 Task: Find connections with filter location Oliva with filter topic #Jobalertwith filter profile language Potuguese with filter current company Monginis Foods Pvt. Ltd. with filter school Late Shri. Vishnu Waman Thakur Charitable Trust VIVA Institute of Technology at Shirgoan Post Virar Tal Vasai Dist Thane with filter industry Wholesale with filter service category Business Law with filter keywords title Managing Partner
Action: Mouse moved to (513, 60)
Screenshot: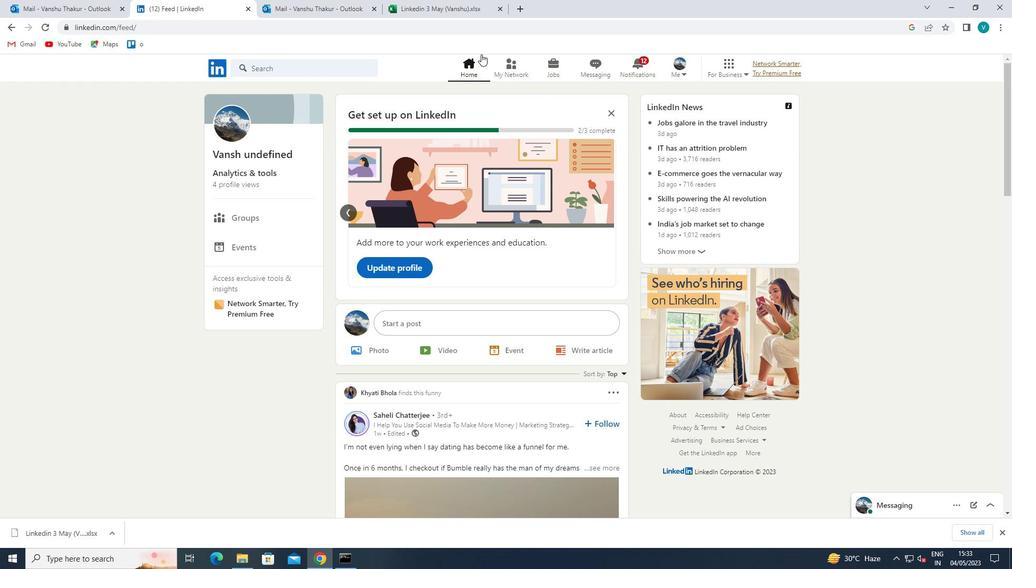 
Action: Mouse pressed left at (513, 60)
Screenshot: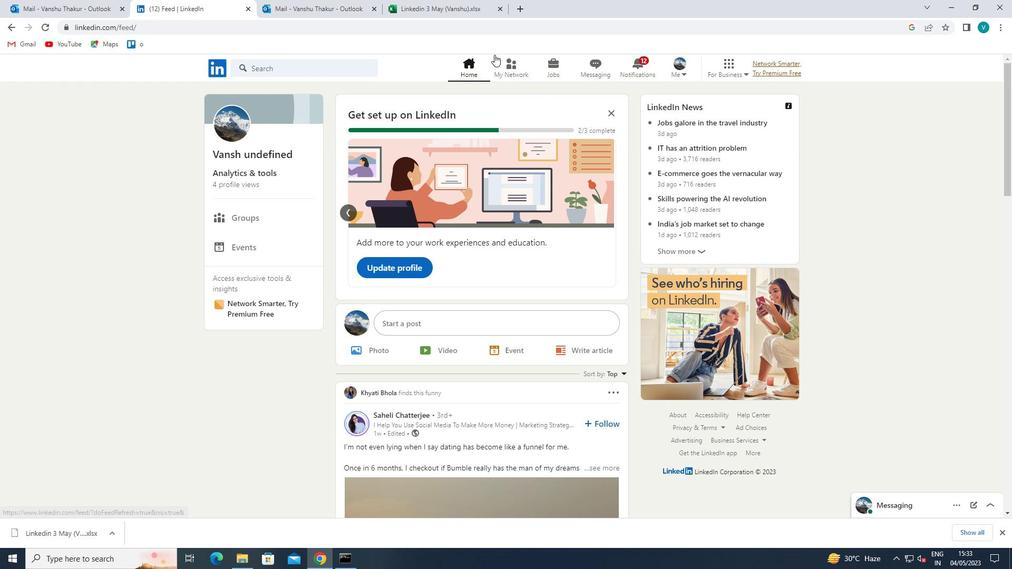 
Action: Mouse moved to (286, 124)
Screenshot: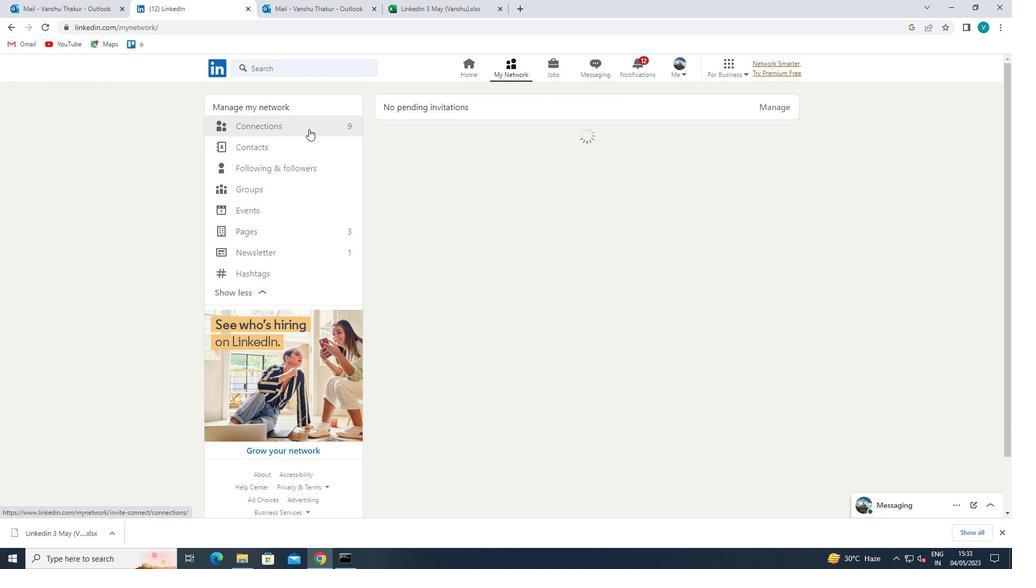 
Action: Mouse pressed left at (286, 124)
Screenshot: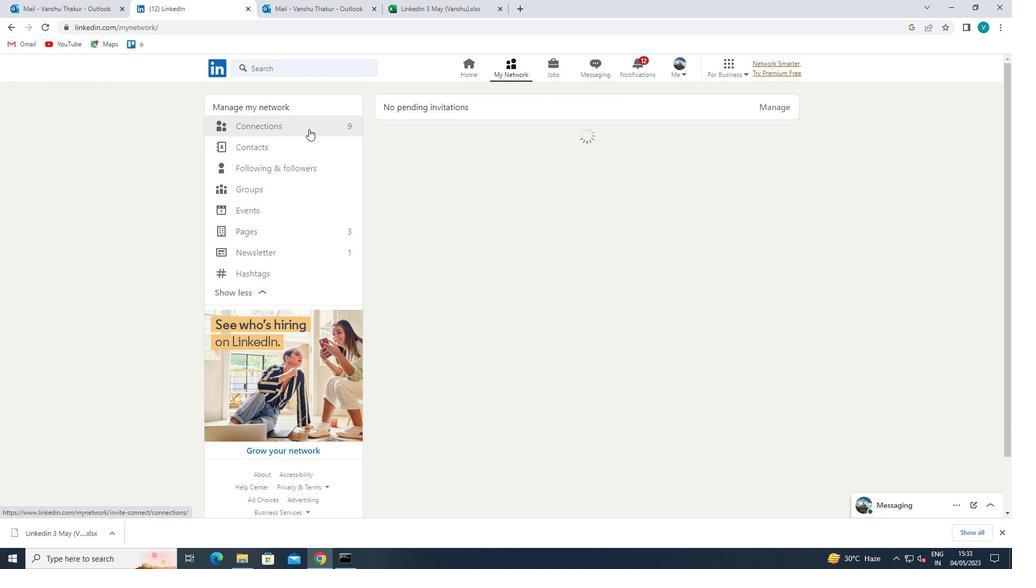 
Action: Mouse moved to (577, 132)
Screenshot: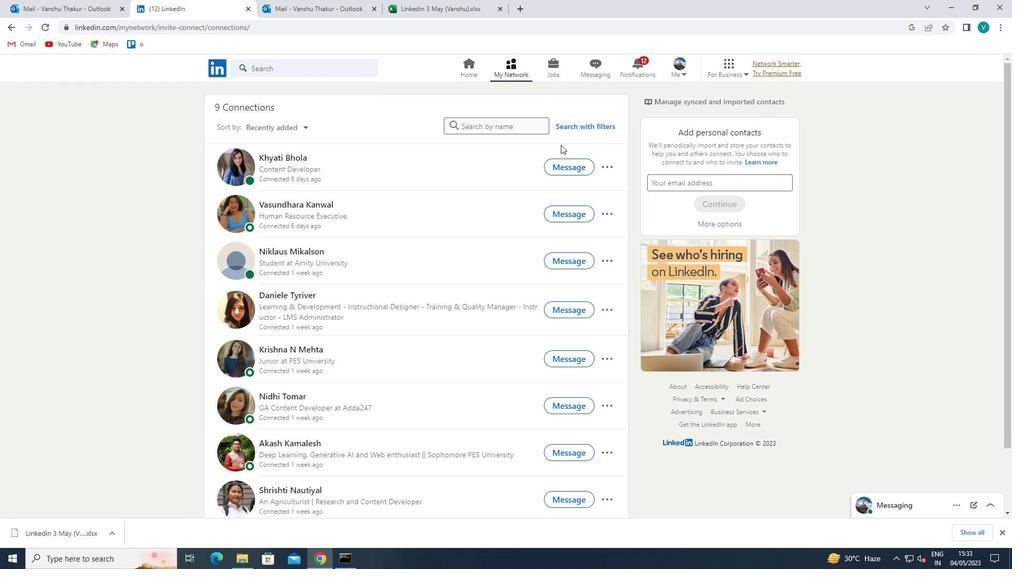 
Action: Mouse pressed left at (577, 132)
Screenshot: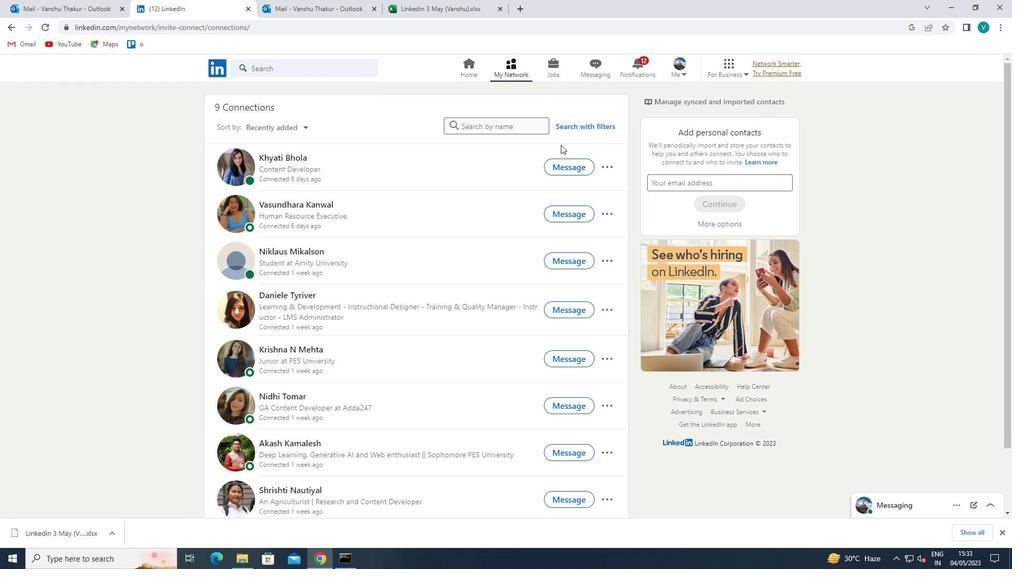 
Action: Mouse moved to (580, 127)
Screenshot: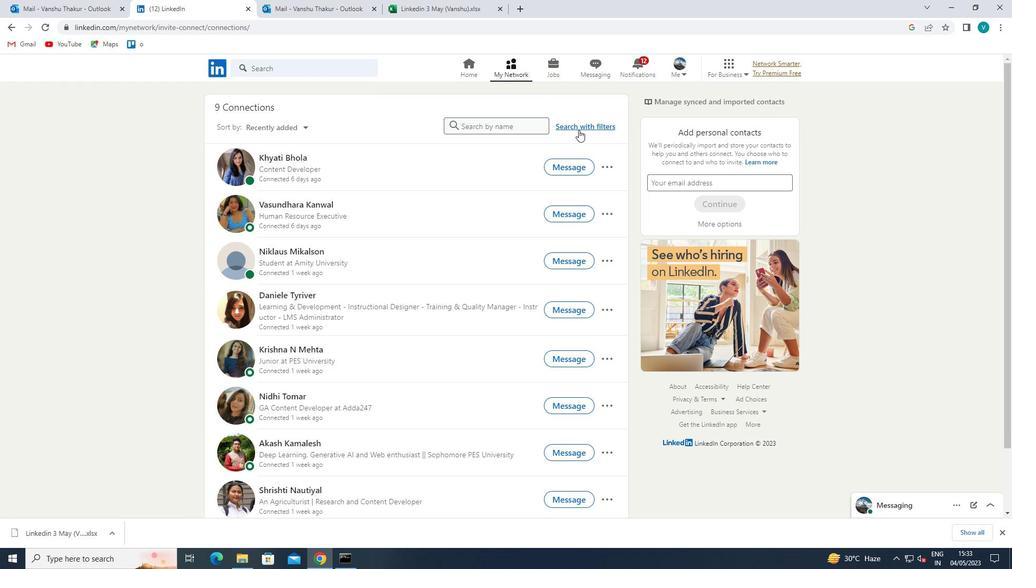 
Action: Mouse pressed left at (580, 127)
Screenshot: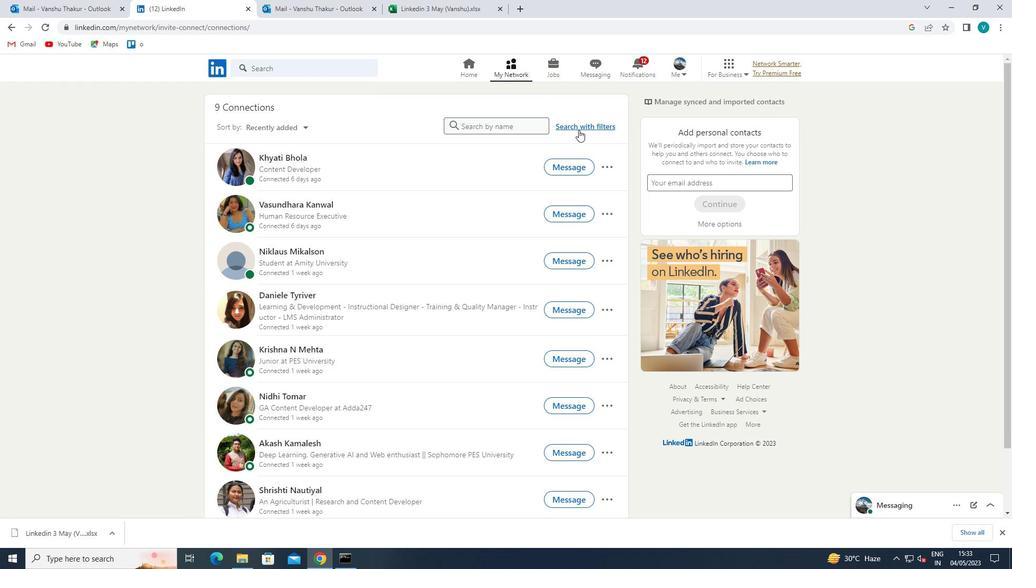 
Action: Mouse moved to (508, 102)
Screenshot: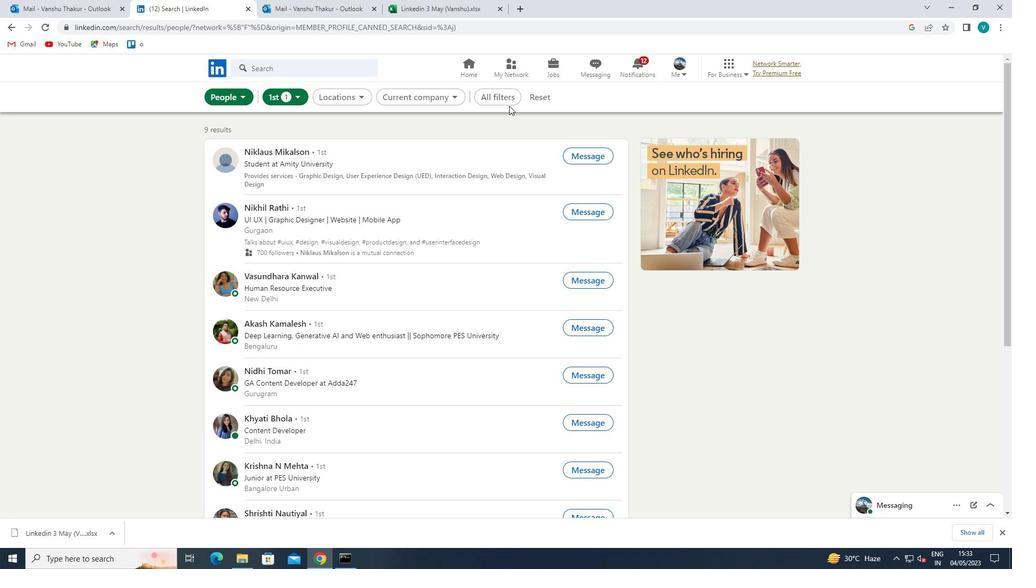 
Action: Mouse pressed left at (508, 102)
Screenshot: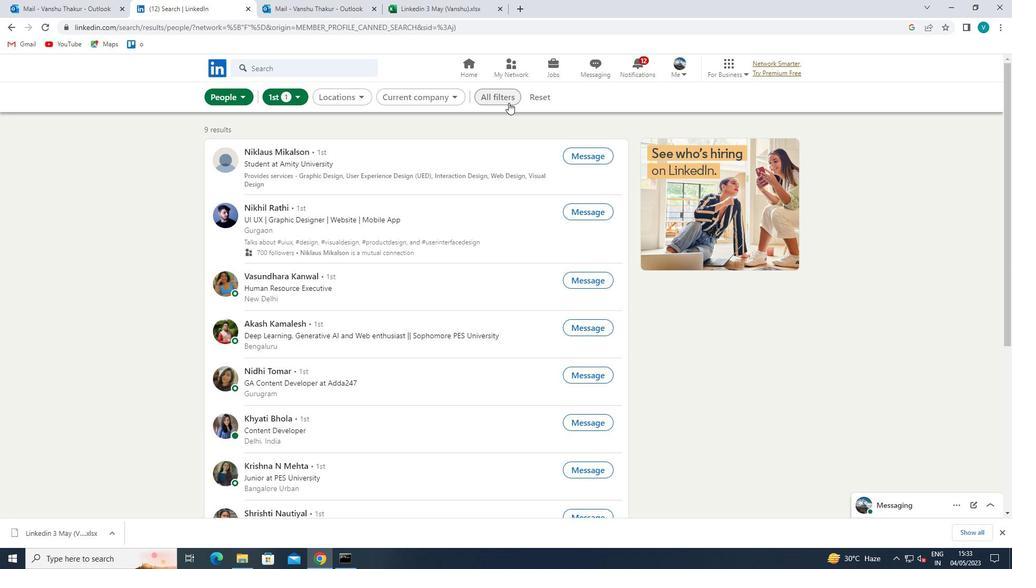 
Action: Mouse moved to (866, 231)
Screenshot: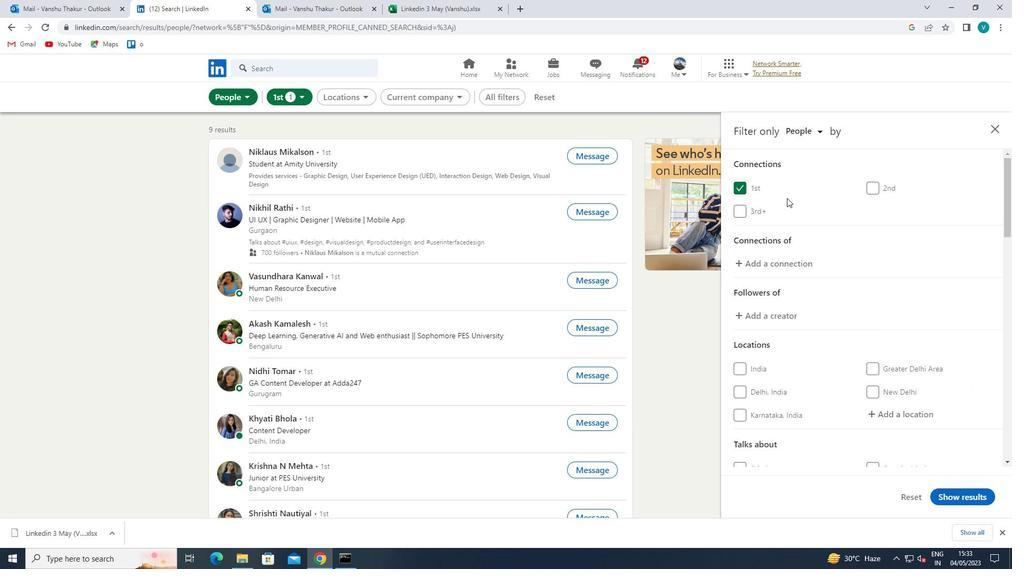 
Action: Mouse scrolled (866, 230) with delta (0, 0)
Screenshot: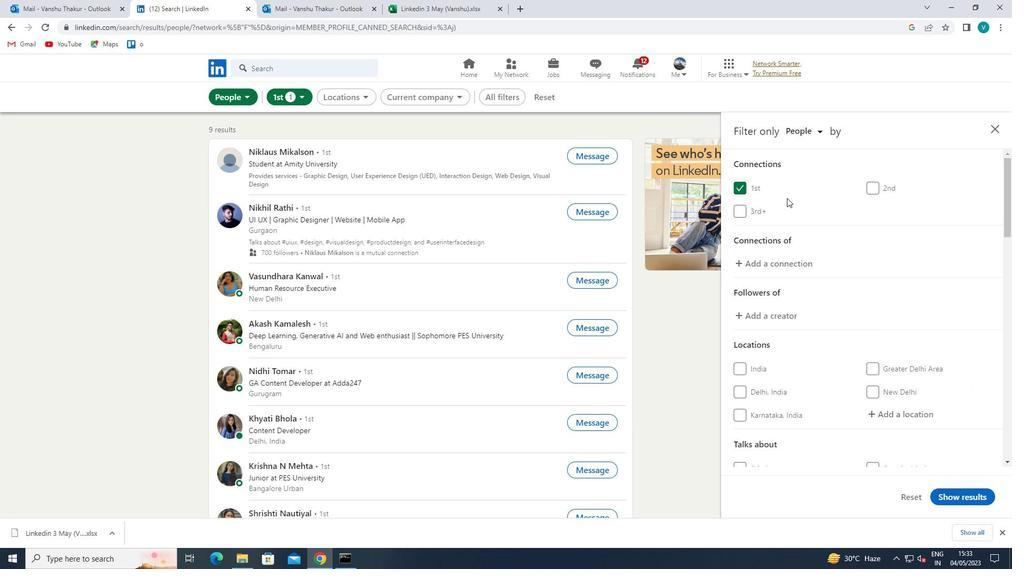 
Action: Mouse moved to (866, 232)
Screenshot: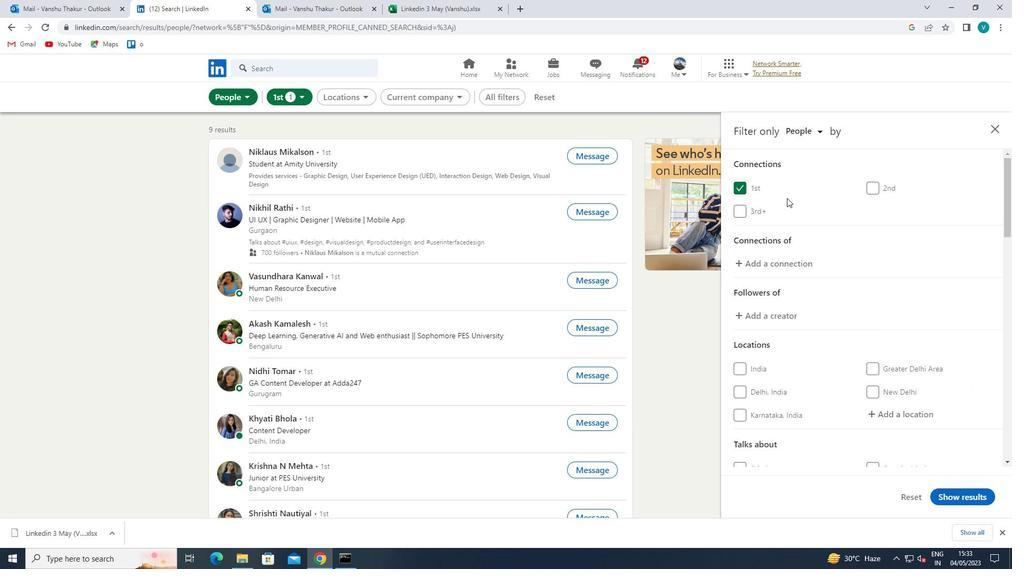 
Action: Mouse scrolled (866, 231) with delta (0, 0)
Screenshot: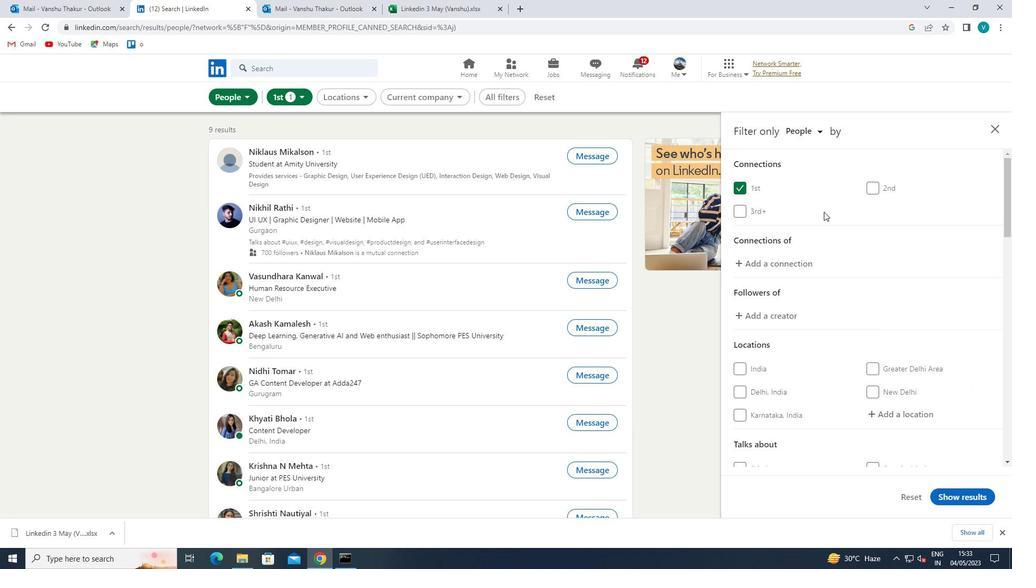 
Action: Mouse moved to (912, 302)
Screenshot: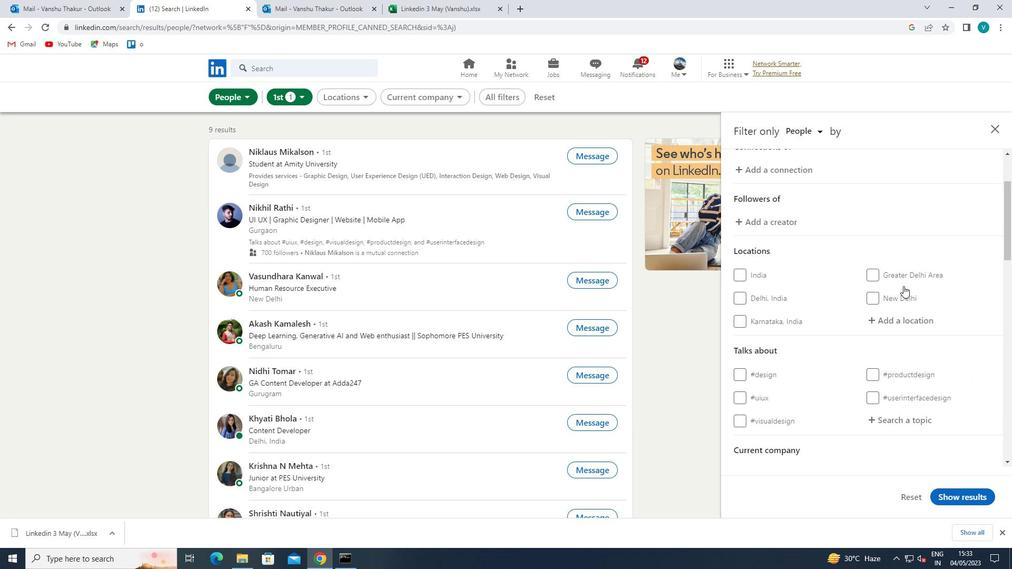 
Action: Mouse pressed left at (912, 302)
Screenshot: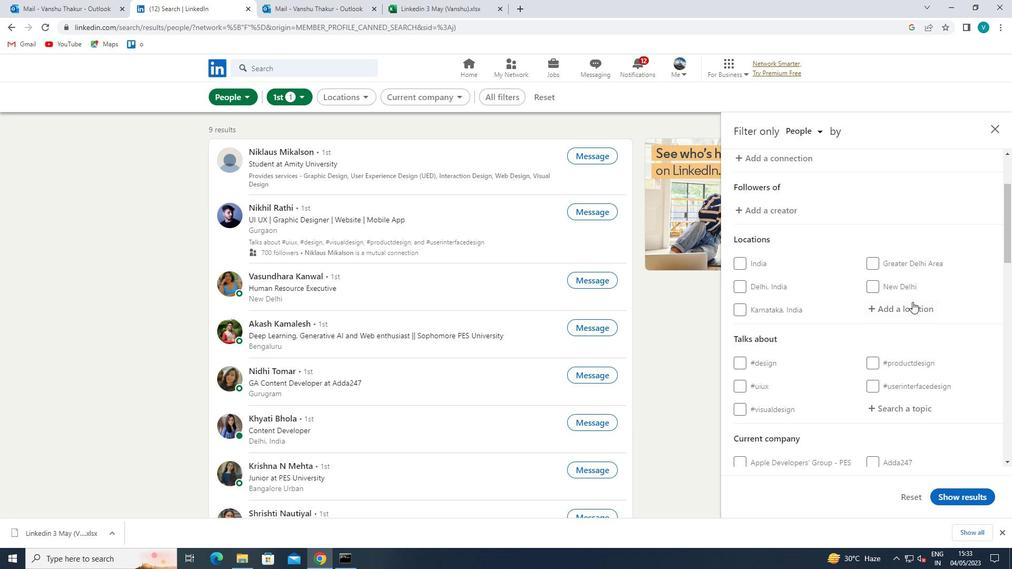 
Action: Mouse moved to (805, 295)
Screenshot: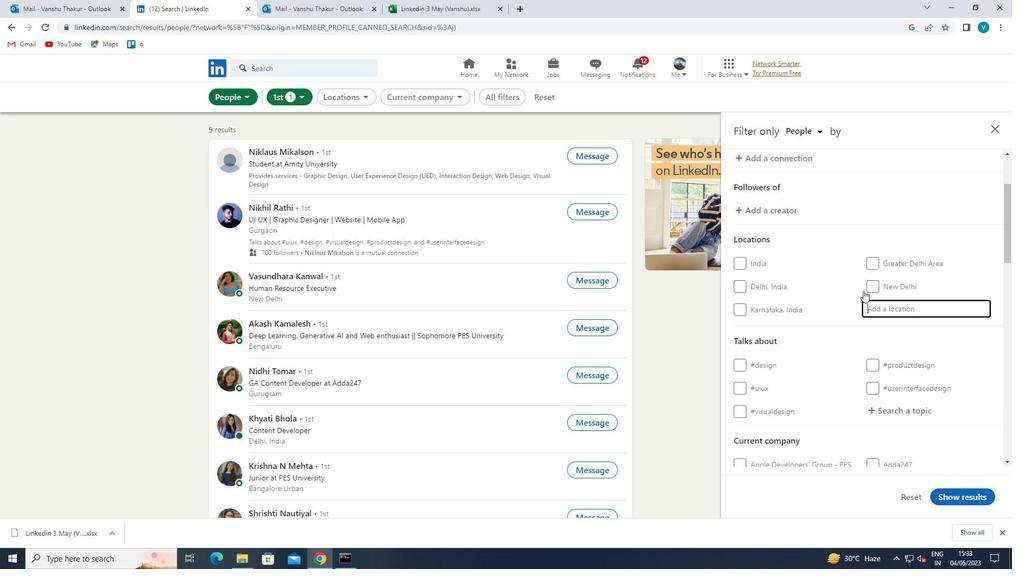 
Action: Key pressed <Key.shift>OLIVA
Screenshot: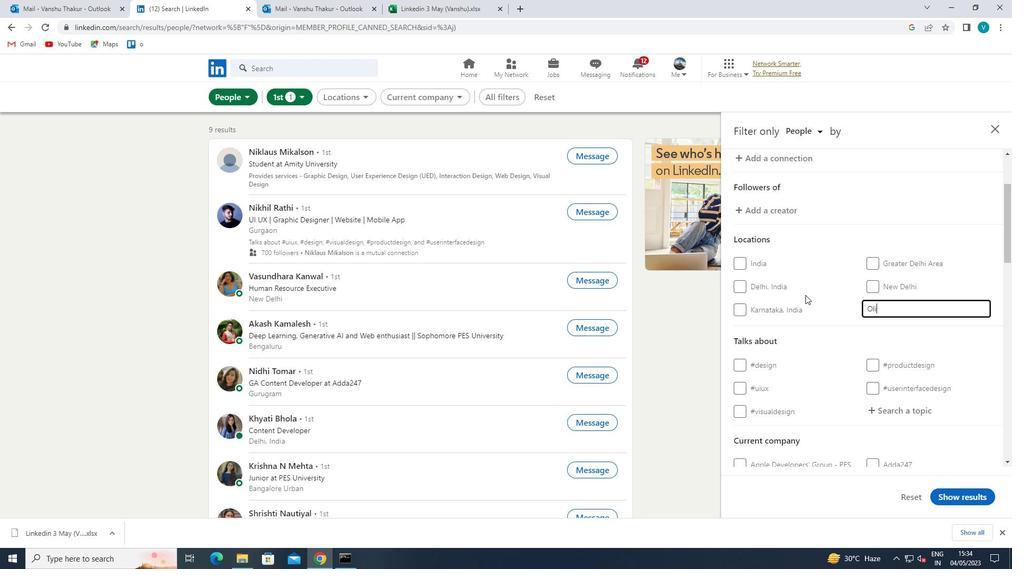 
Action: Mouse moved to (805, 329)
Screenshot: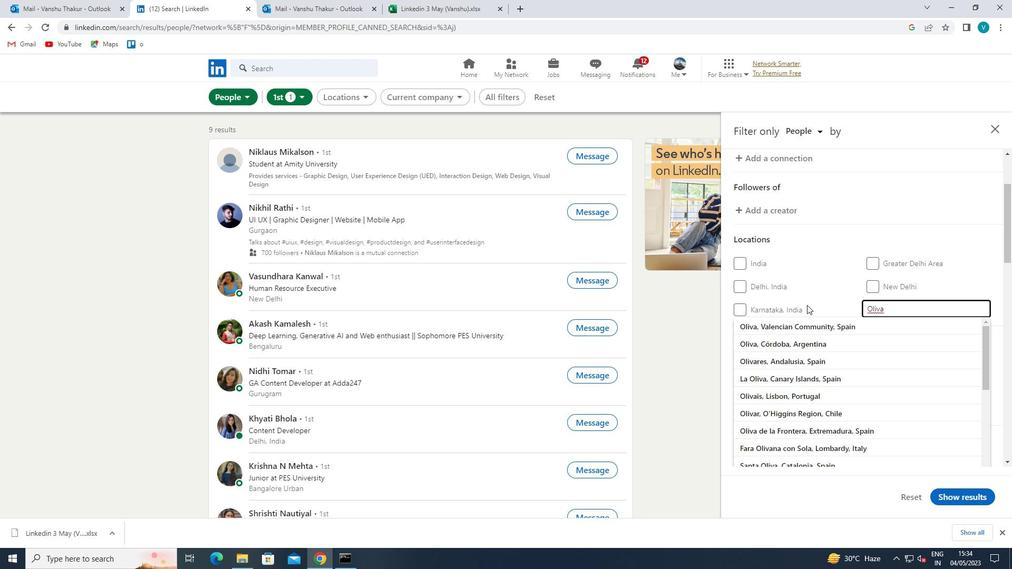 
Action: Mouse pressed left at (805, 329)
Screenshot: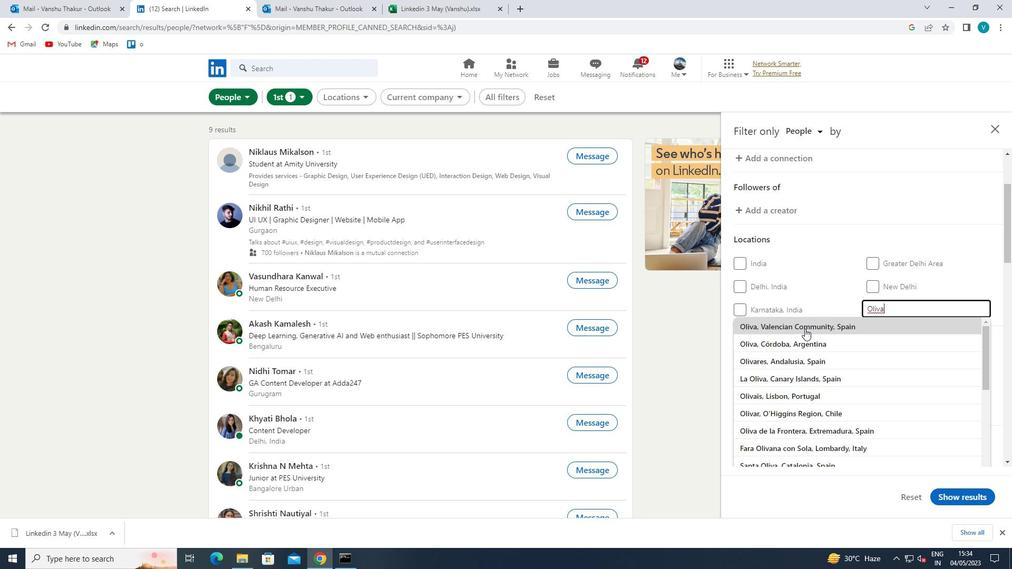 
Action: Mouse moved to (805, 332)
Screenshot: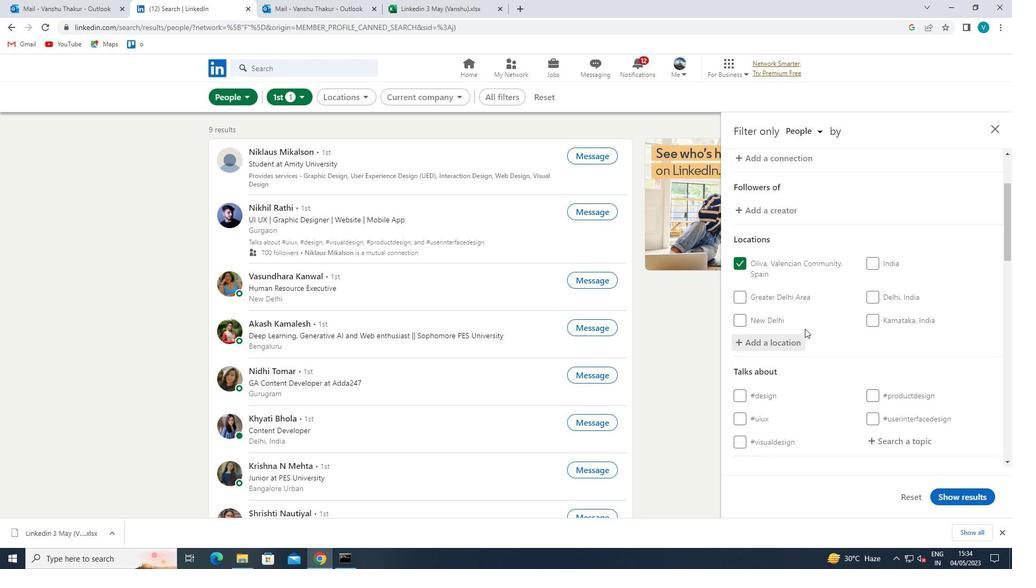 
Action: Mouse scrolled (805, 331) with delta (0, 0)
Screenshot: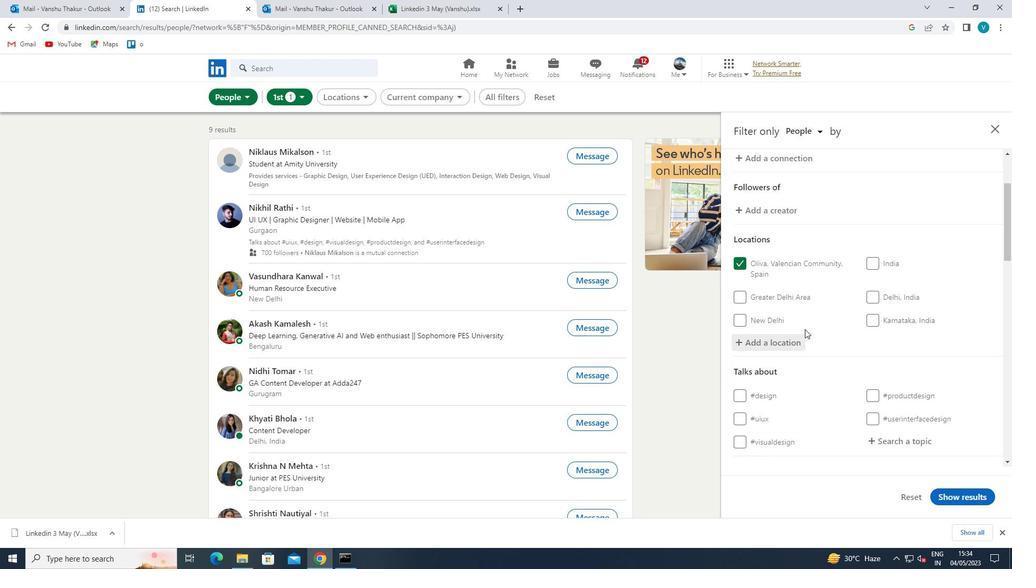 
Action: Mouse moved to (806, 332)
Screenshot: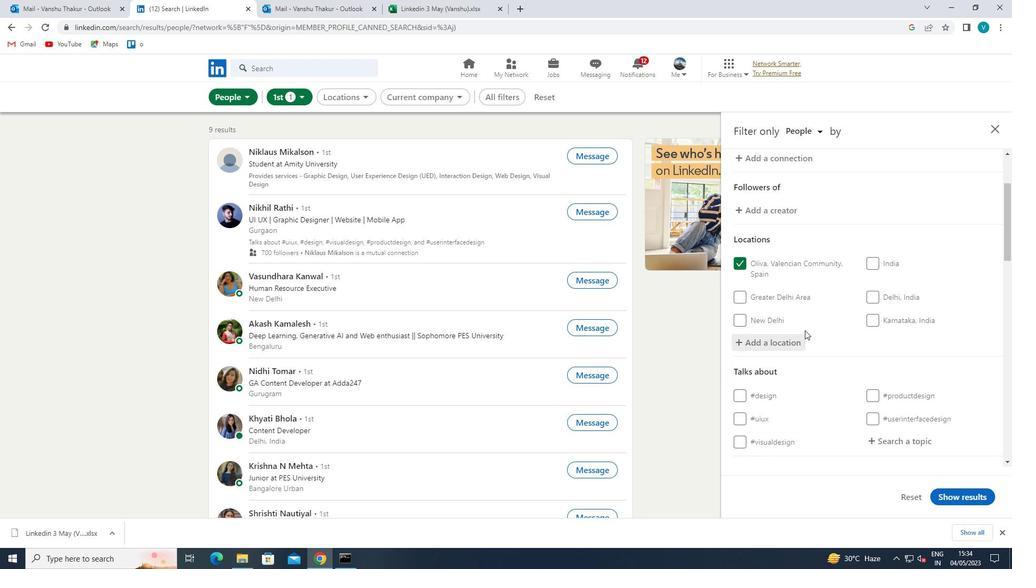 
Action: Mouse scrolled (806, 332) with delta (0, 0)
Screenshot: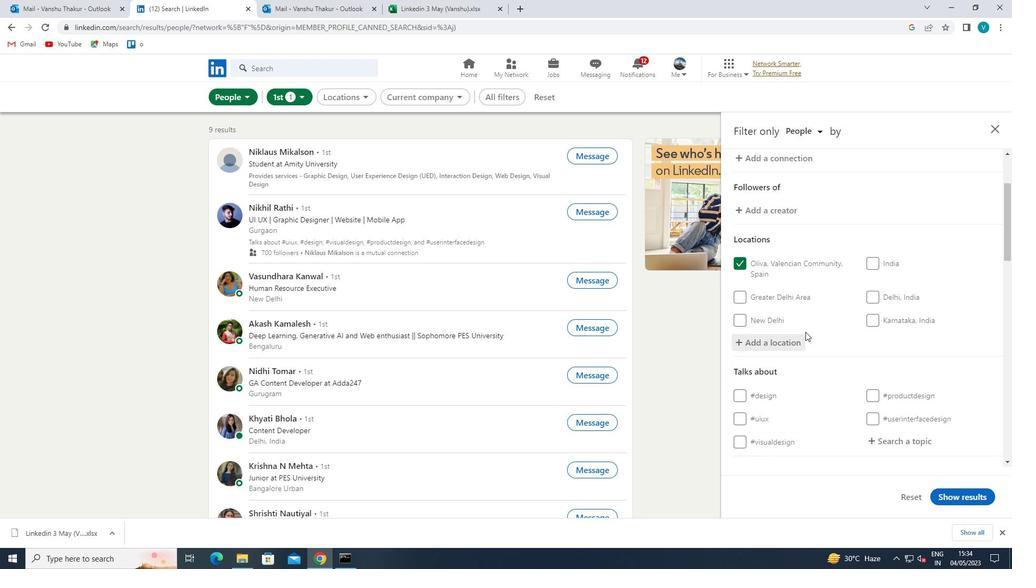 
Action: Mouse moved to (872, 335)
Screenshot: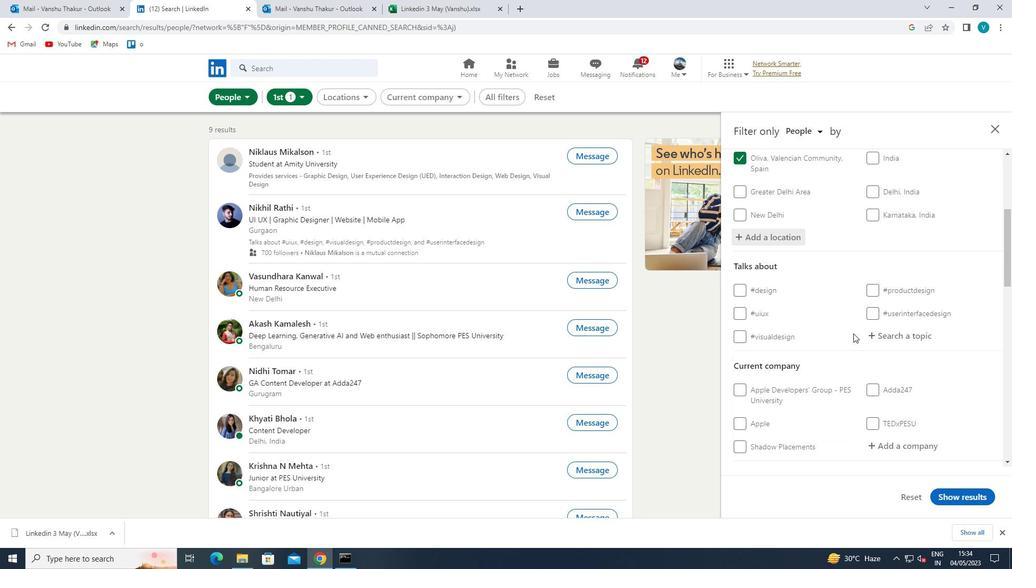 
Action: Mouse pressed left at (872, 335)
Screenshot: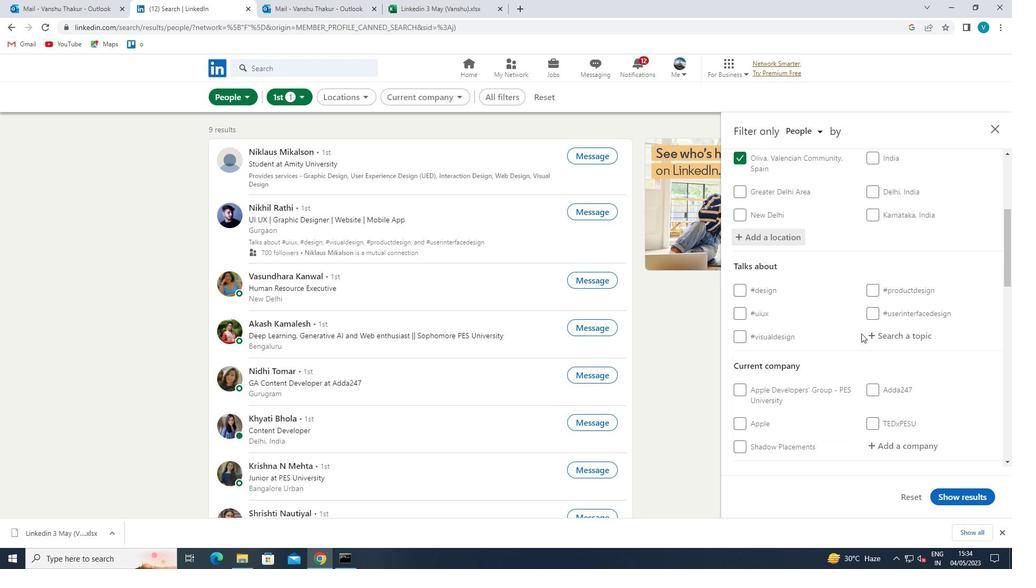 
Action: Mouse moved to (862, 342)
Screenshot: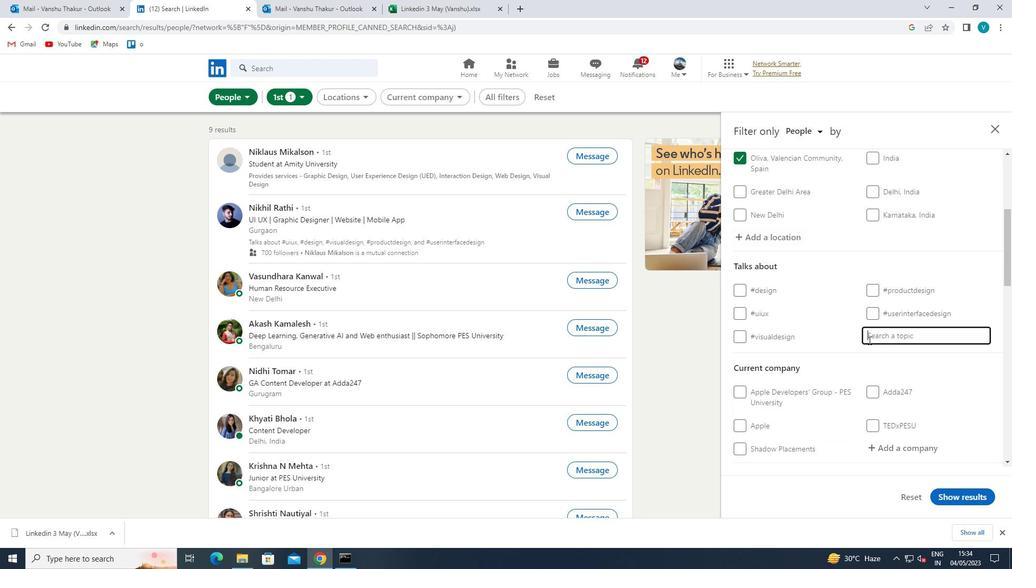 
Action: Key pressed JOBALERT
Screenshot: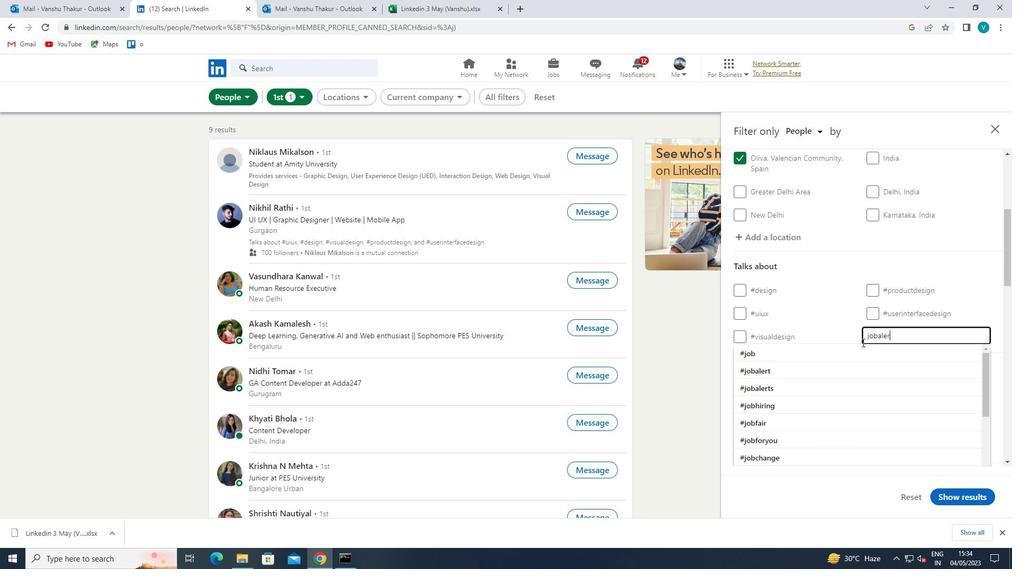 
Action: Mouse moved to (861, 343)
Screenshot: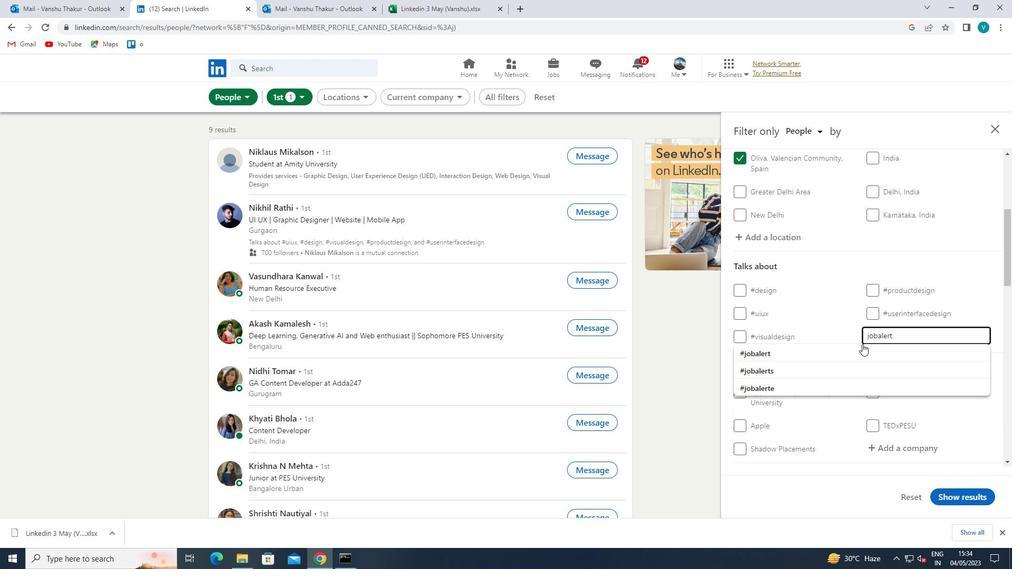 
Action: Mouse pressed left at (861, 343)
Screenshot: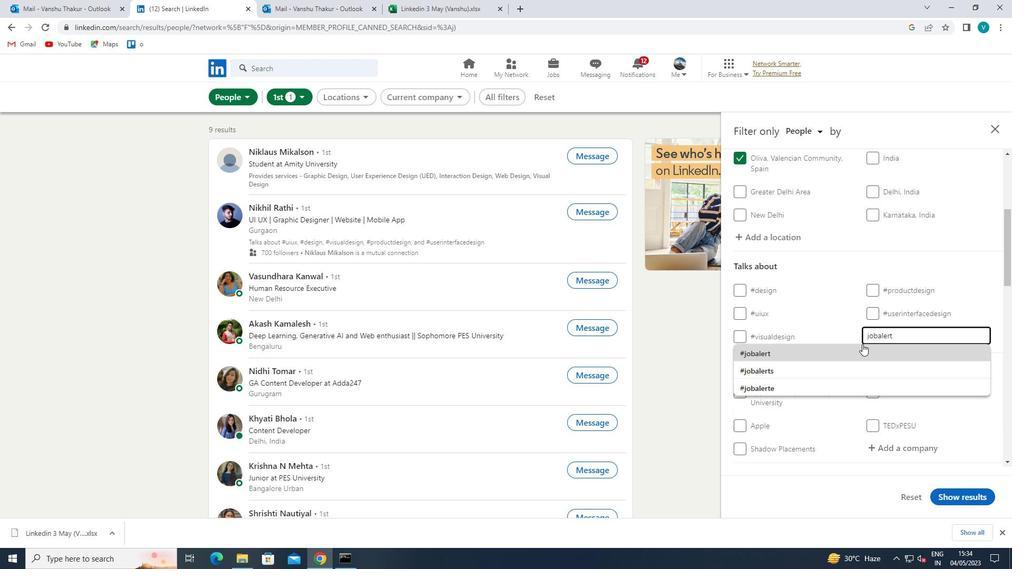 
Action: Mouse moved to (857, 344)
Screenshot: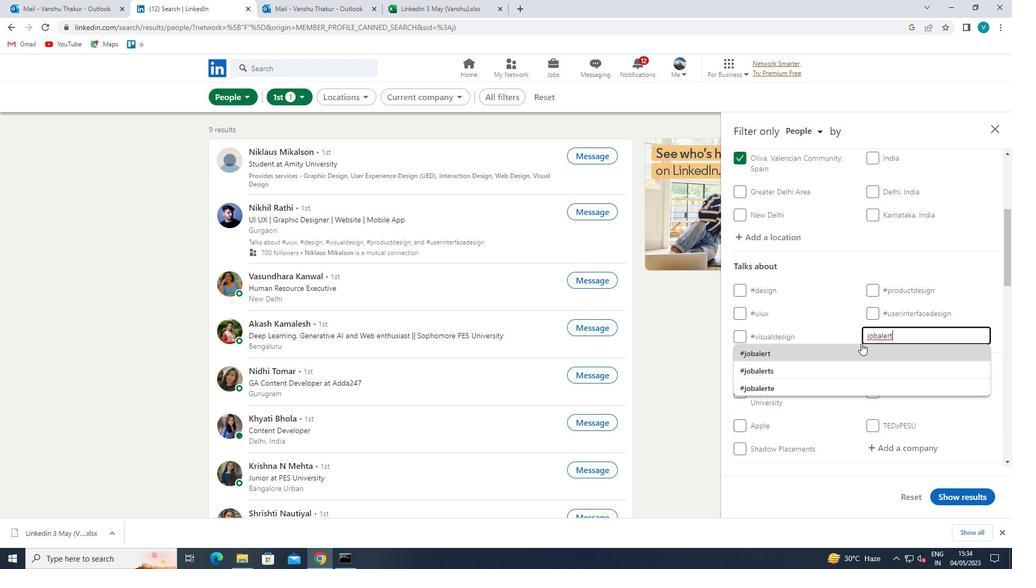 
Action: Mouse scrolled (857, 344) with delta (0, 0)
Screenshot: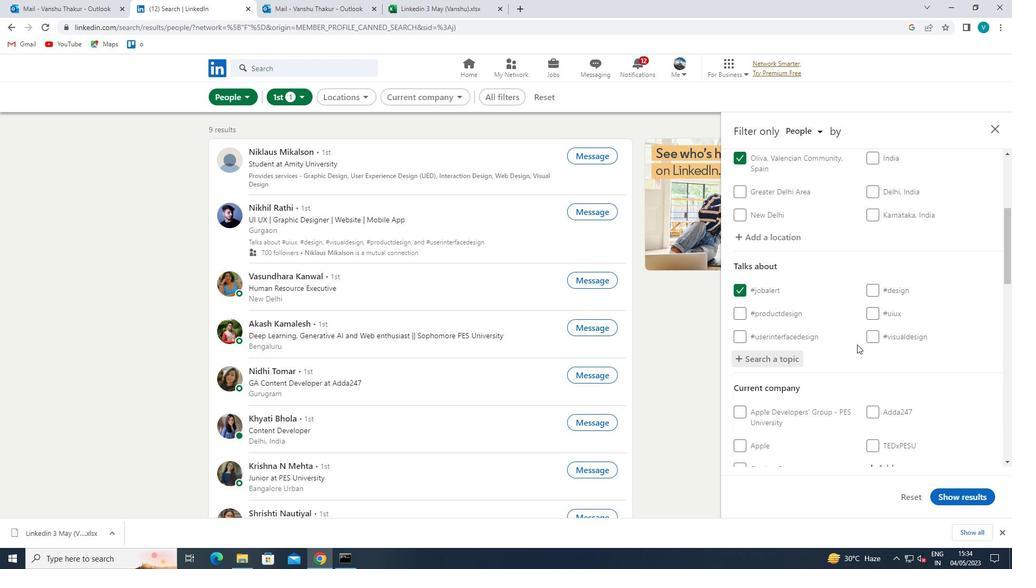 
Action: Mouse scrolled (857, 344) with delta (0, 0)
Screenshot: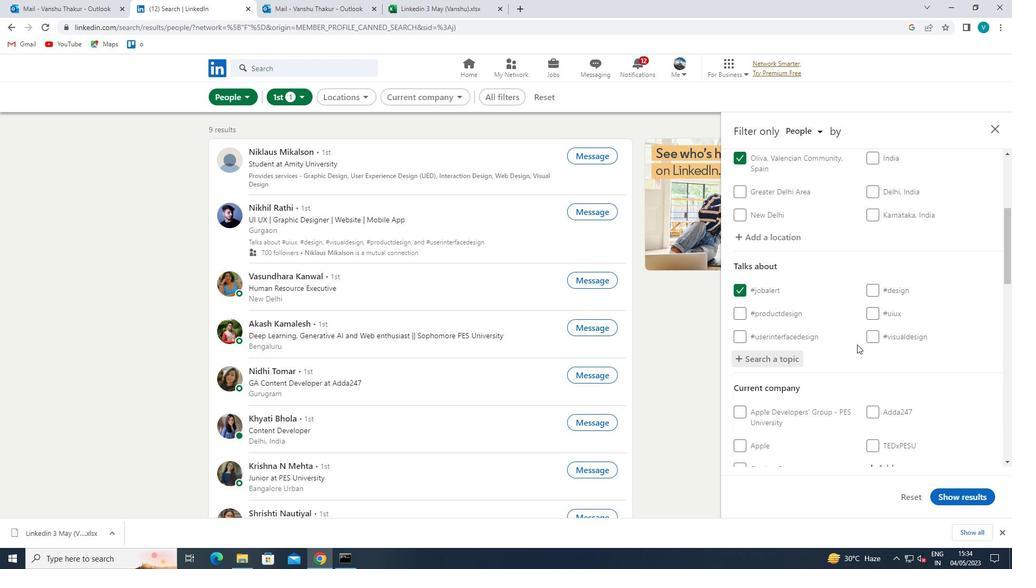 
Action: Mouse moved to (895, 358)
Screenshot: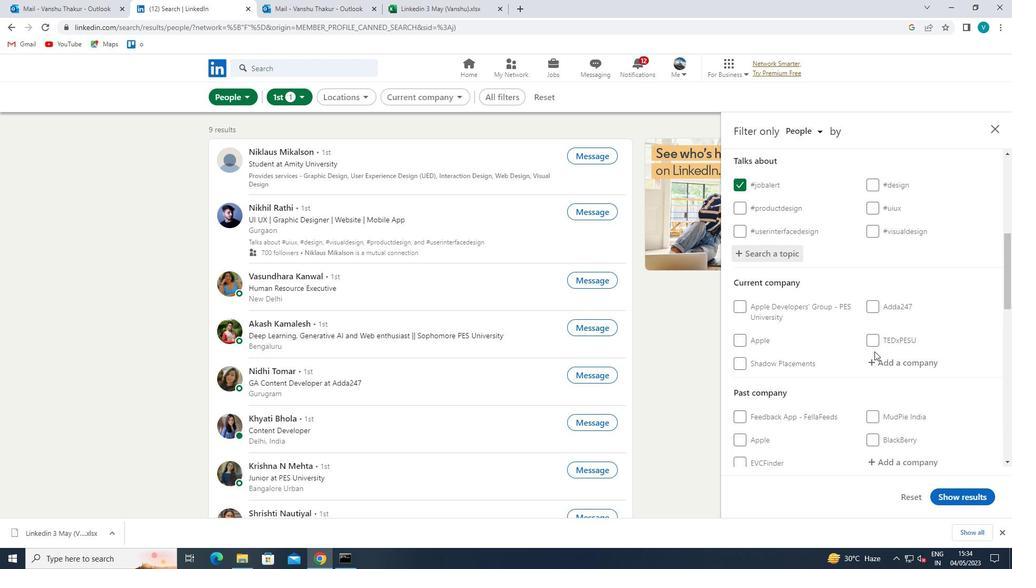 
Action: Mouse pressed left at (895, 358)
Screenshot: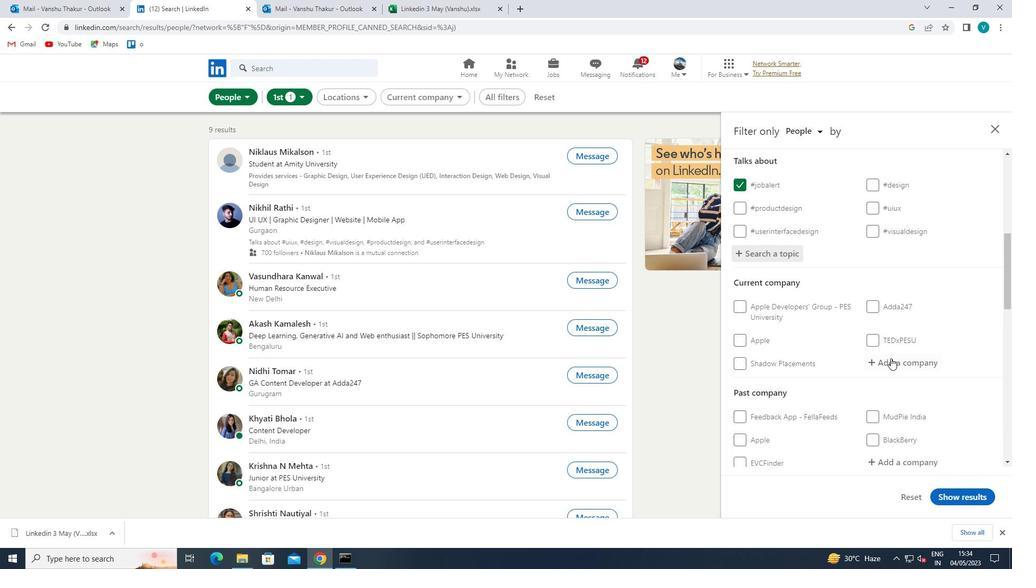 
Action: Key pressed <Key.shift>MONGINIS
Screenshot: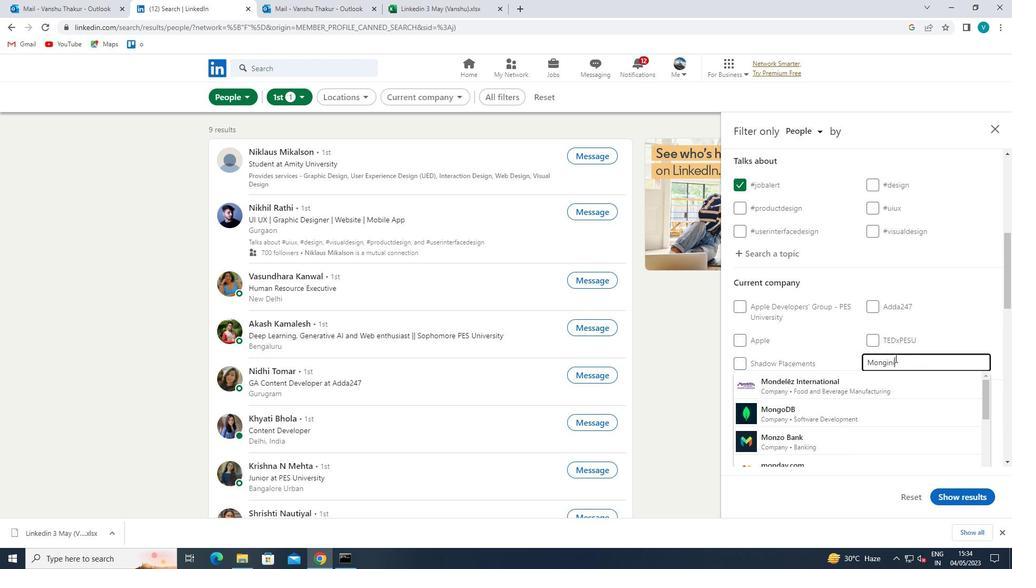 
Action: Mouse moved to (887, 381)
Screenshot: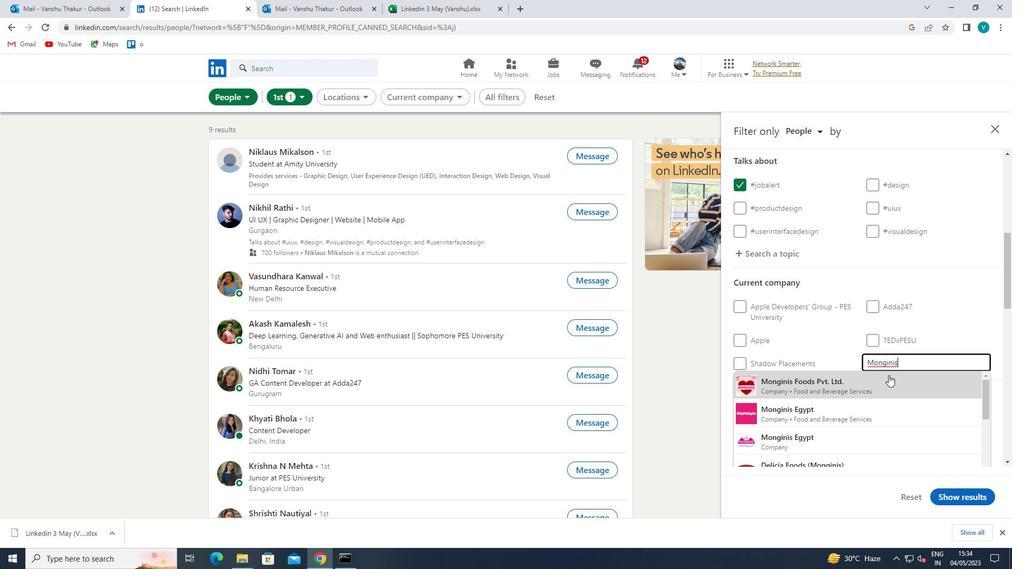 
Action: Mouse pressed left at (887, 381)
Screenshot: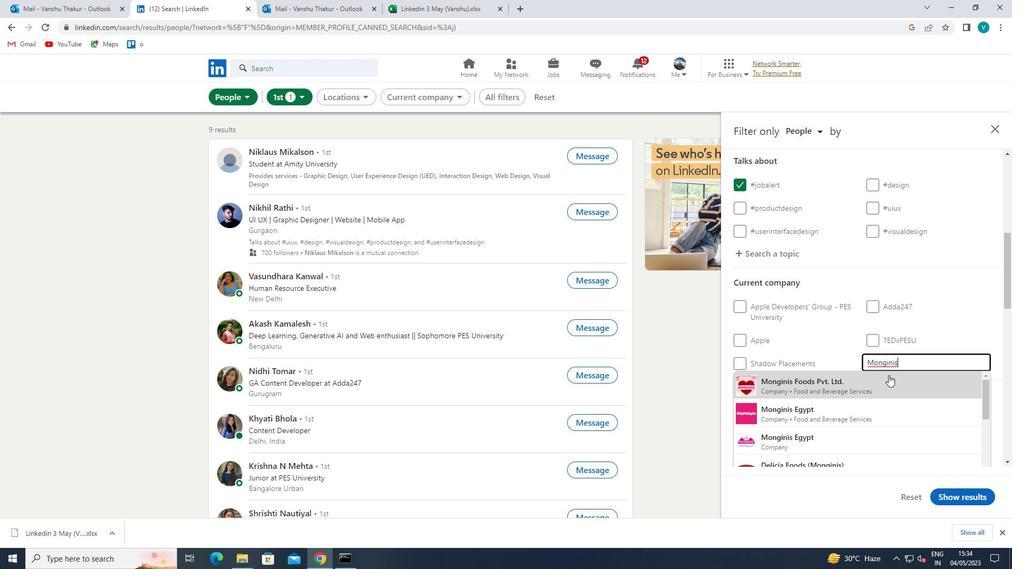 
Action: Mouse moved to (886, 383)
Screenshot: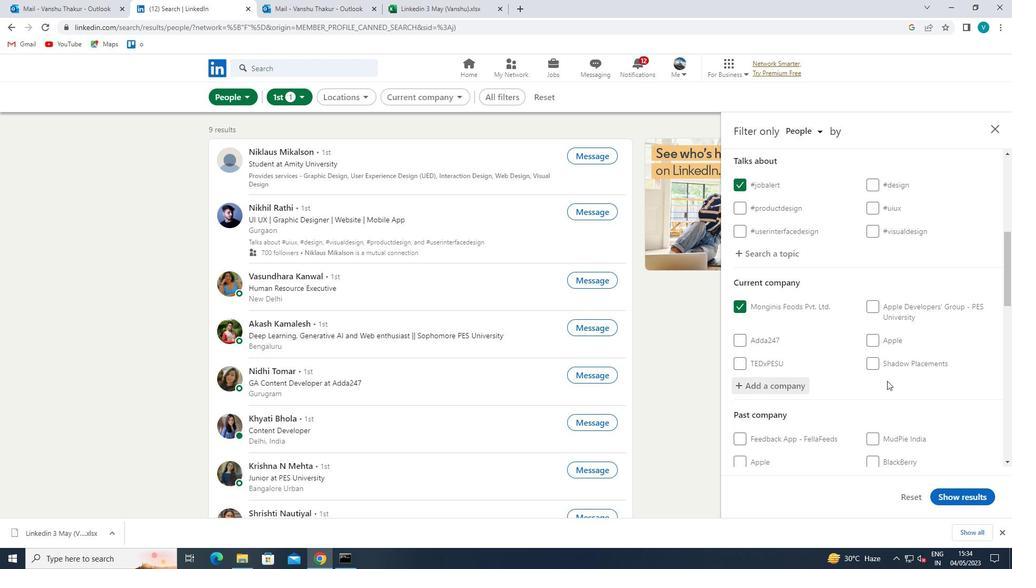 
Action: Mouse scrolled (886, 382) with delta (0, 0)
Screenshot: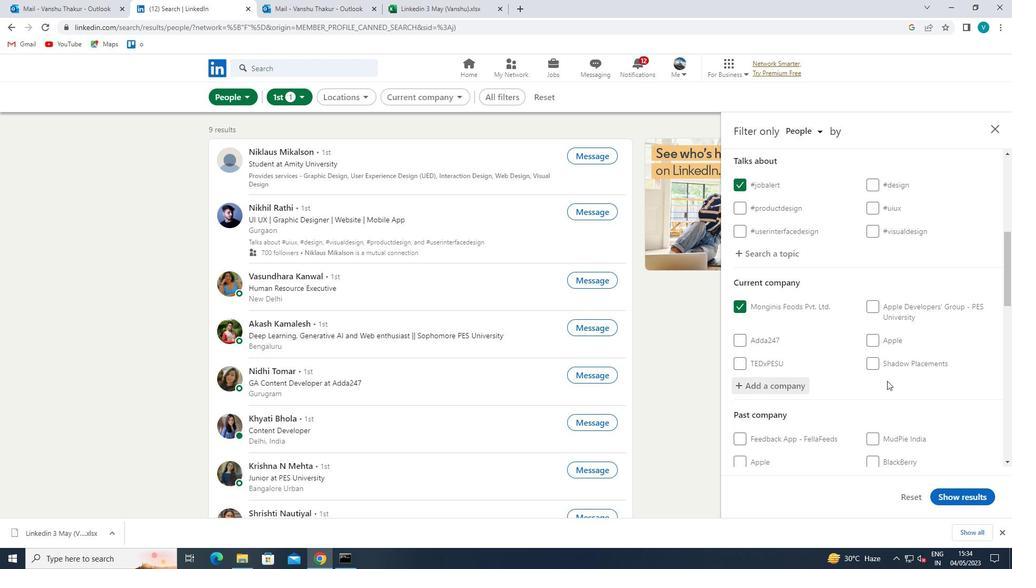 
Action: Mouse moved to (885, 384)
Screenshot: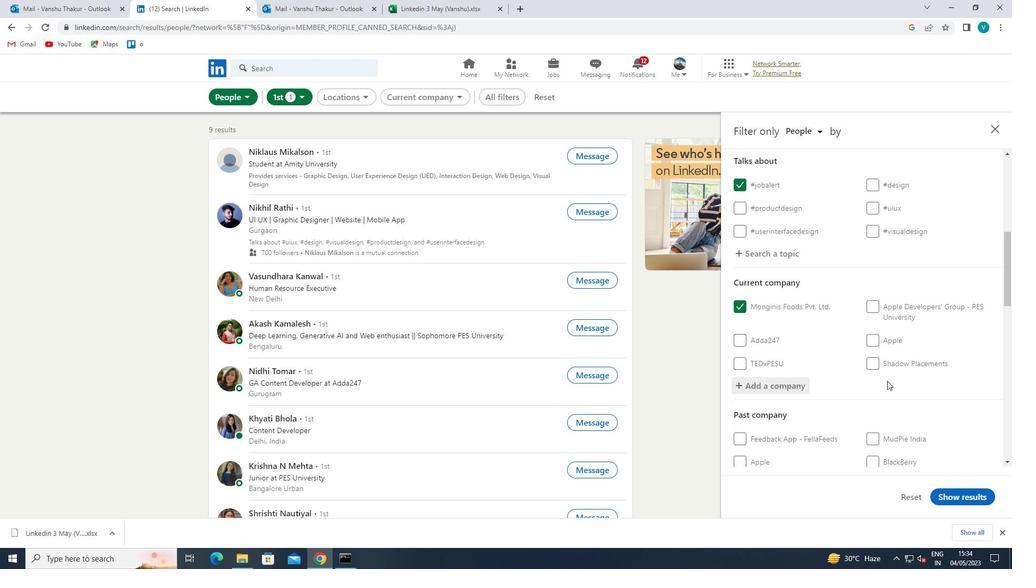 
Action: Mouse scrolled (885, 384) with delta (0, 0)
Screenshot: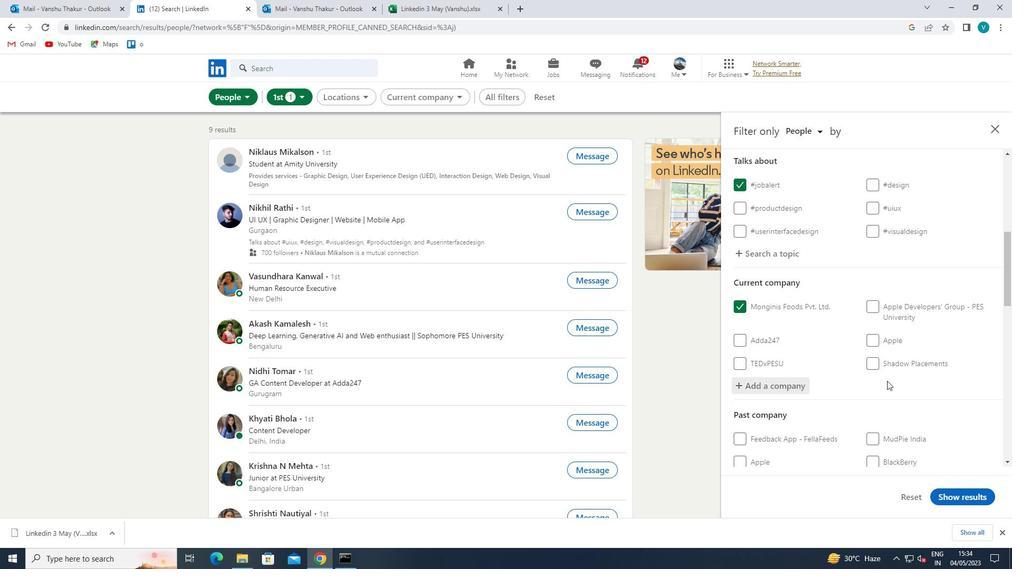 
Action: Mouse moved to (884, 386)
Screenshot: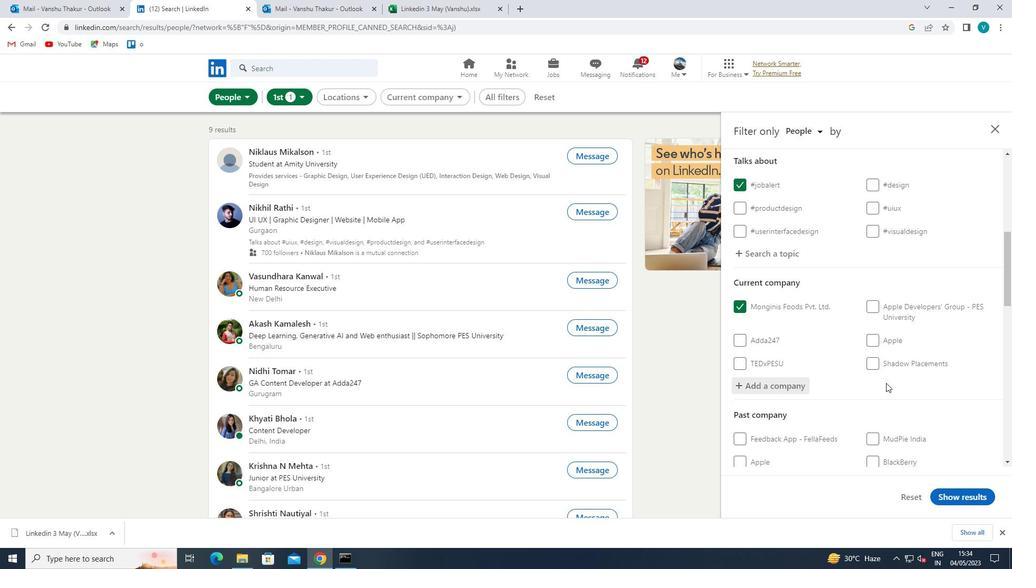 
Action: Mouse scrolled (884, 386) with delta (0, 0)
Screenshot: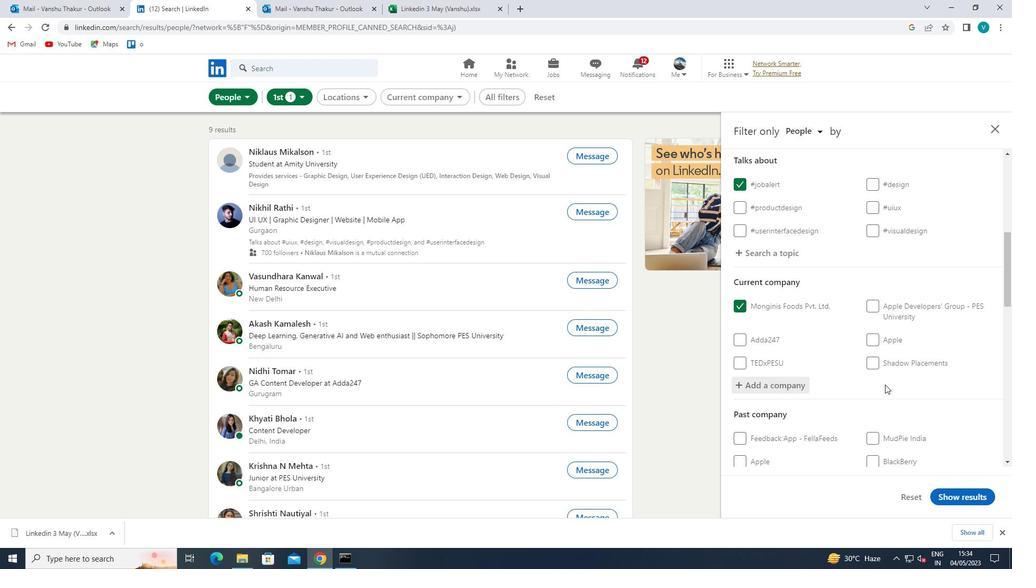 
Action: Mouse moved to (883, 387)
Screenshot: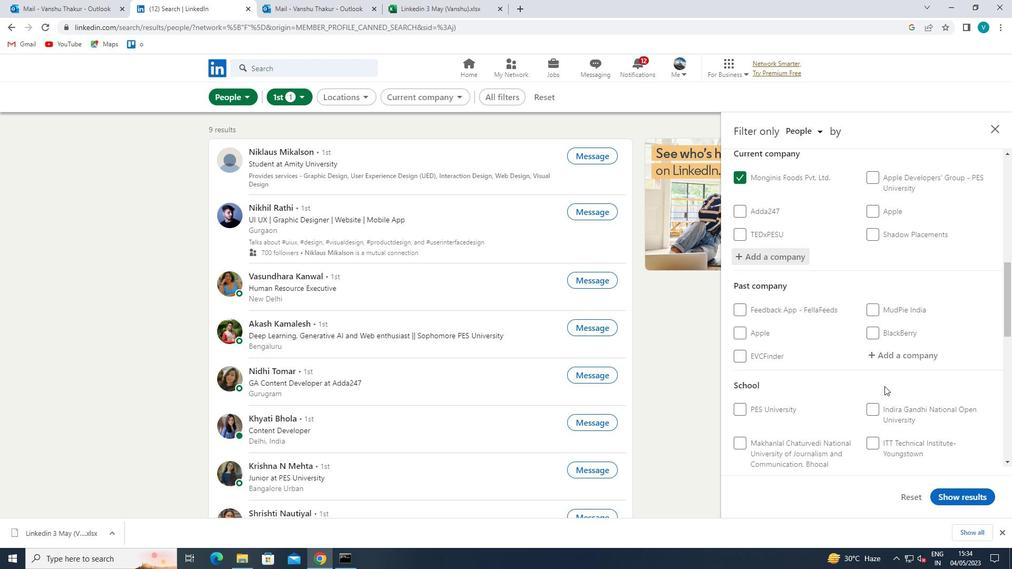 
Action: Mouse scrolled (883, 387) with delta (0, 0)
Screenshot: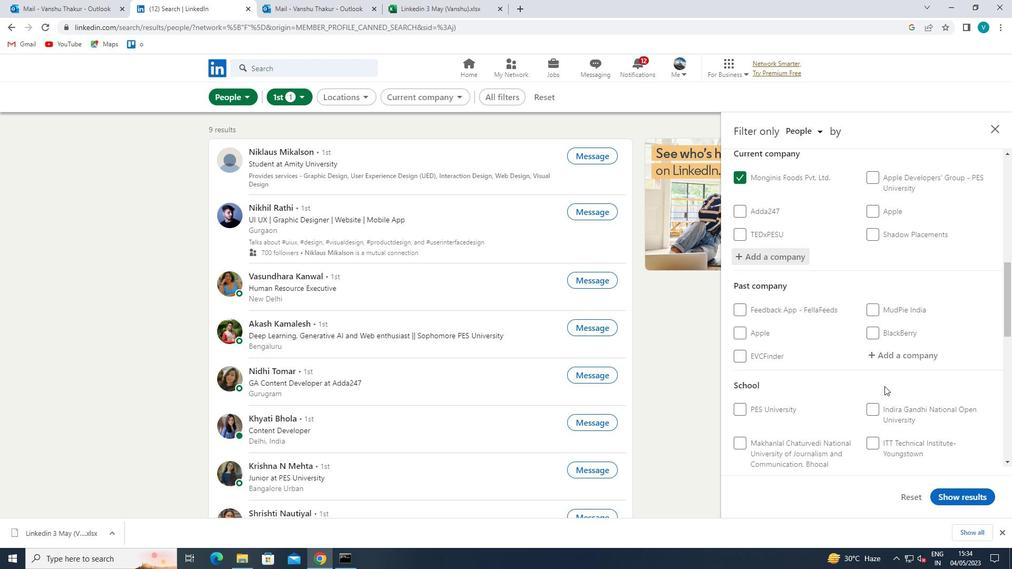 
Action: Mouse moved to (883, 389)
Screenshot: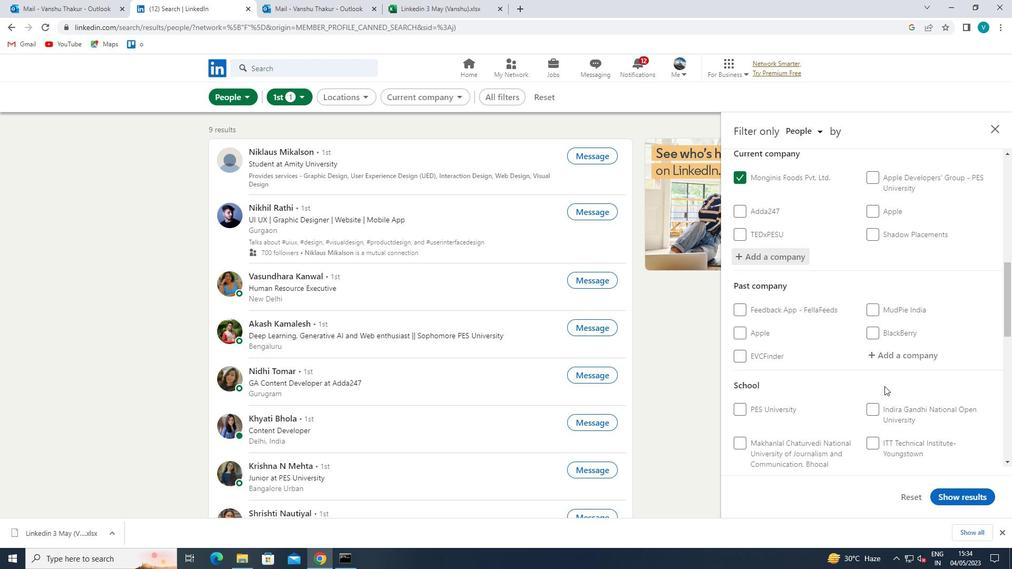 
Action: Mouse scrolled (883, 388) with delta (0, 0)
Screenshot: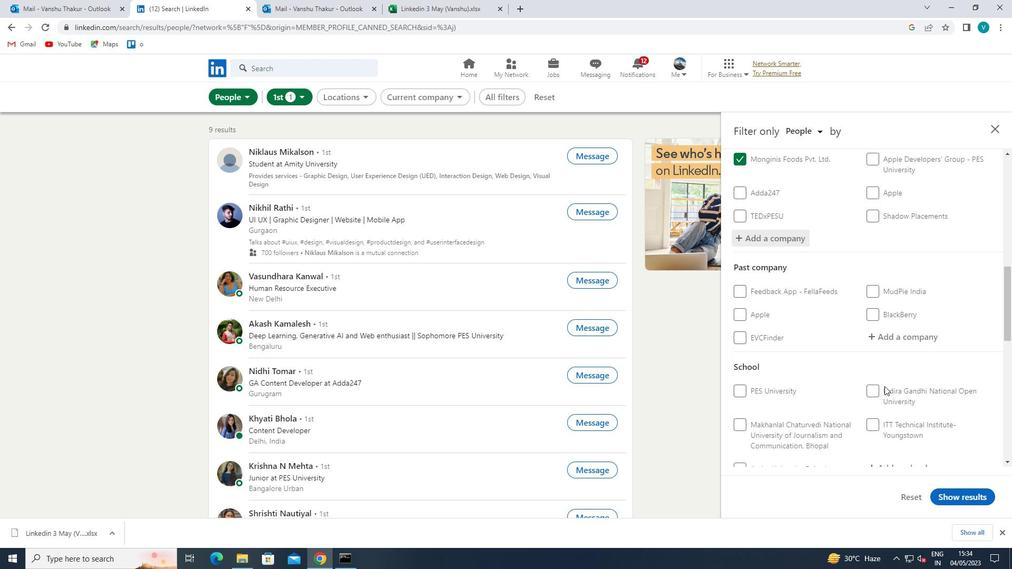 
Action: Mouse moved to (898, 358)
Screenshot: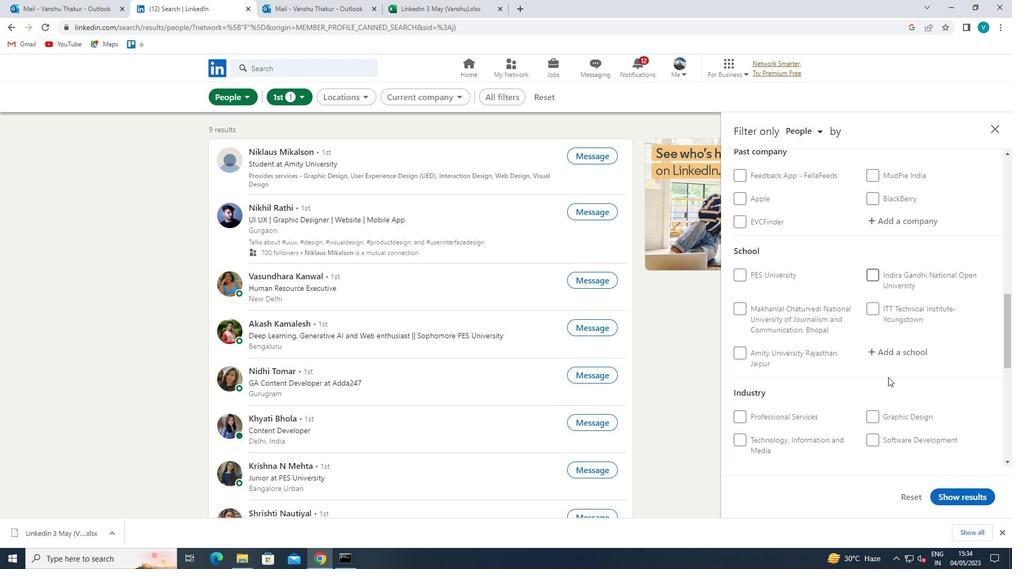 
Action: Mouse pressed left at (898, 358)
Screenshot: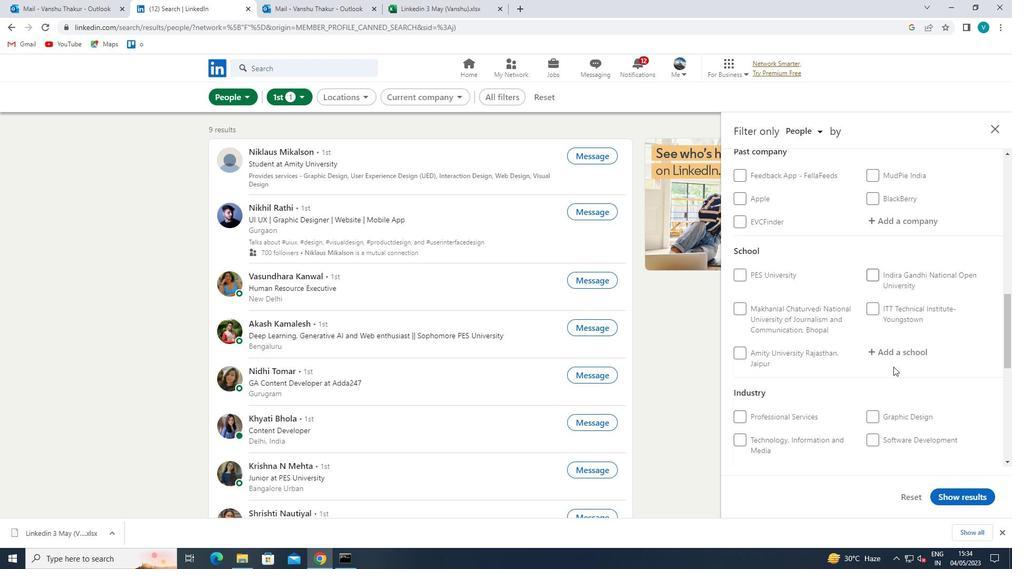 
Action: Mouse moved to (898, 358)
Screenshot: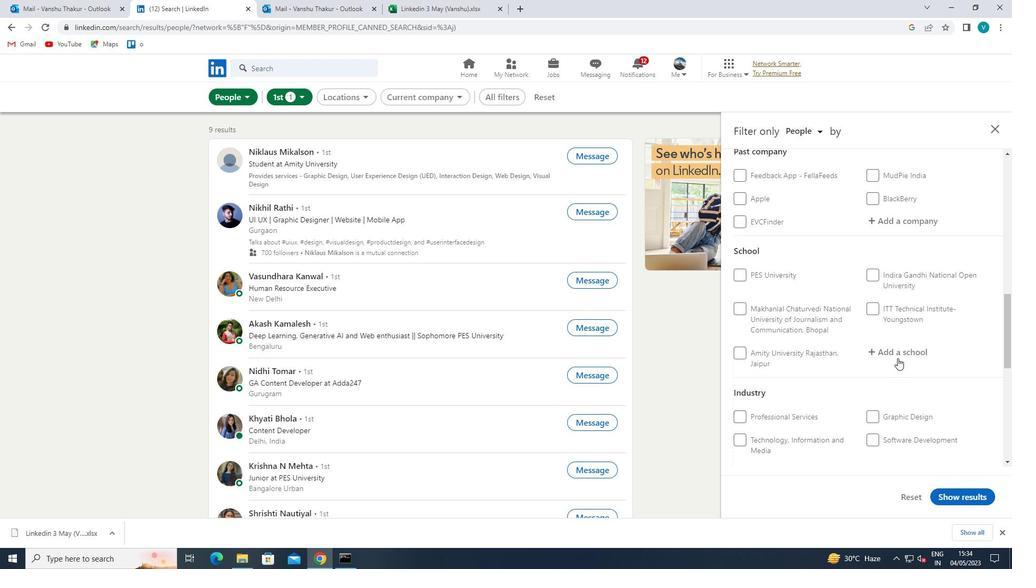 
Action: Key pressed <Key.shift>LATE<Key.space><Key.shift>SHRI
Screenshot: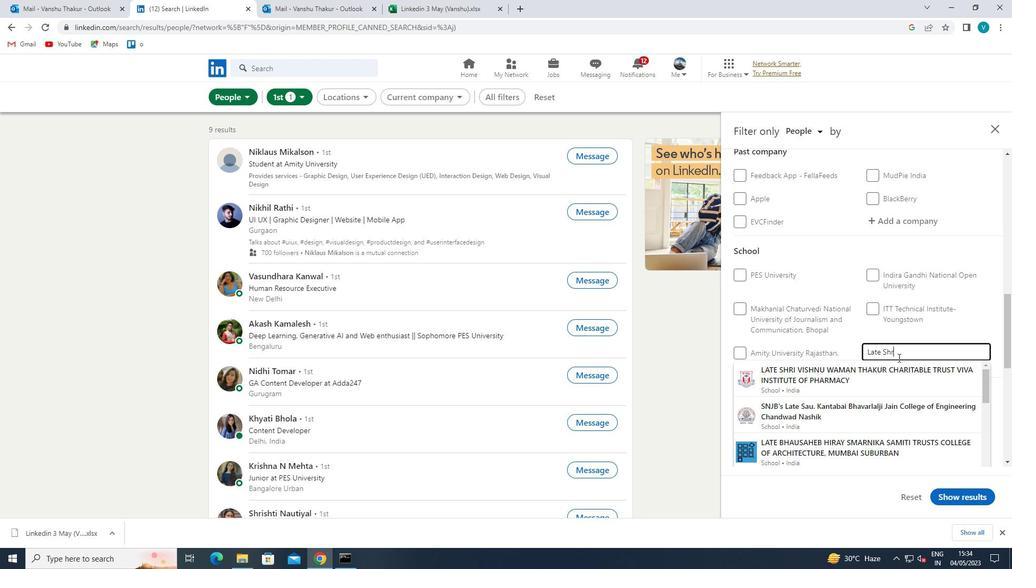 
Action: Mouse moved to (893, 412)
Screenshot: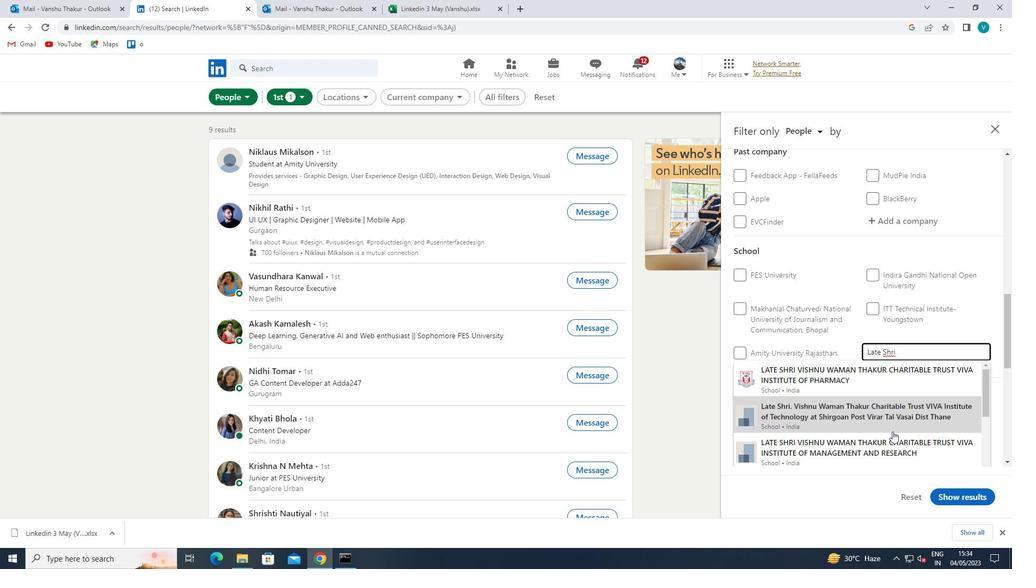 
Action: Mouse pressed left at (893, 412)
Screenshot: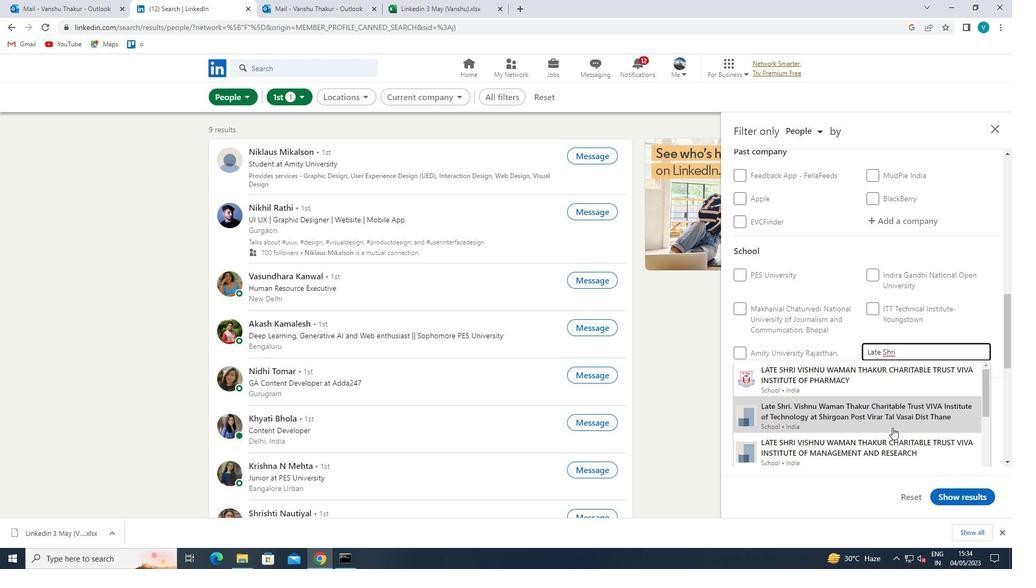 
Action: Mouse scrolled (893, 412) with delta (0, 0)
Screenshot: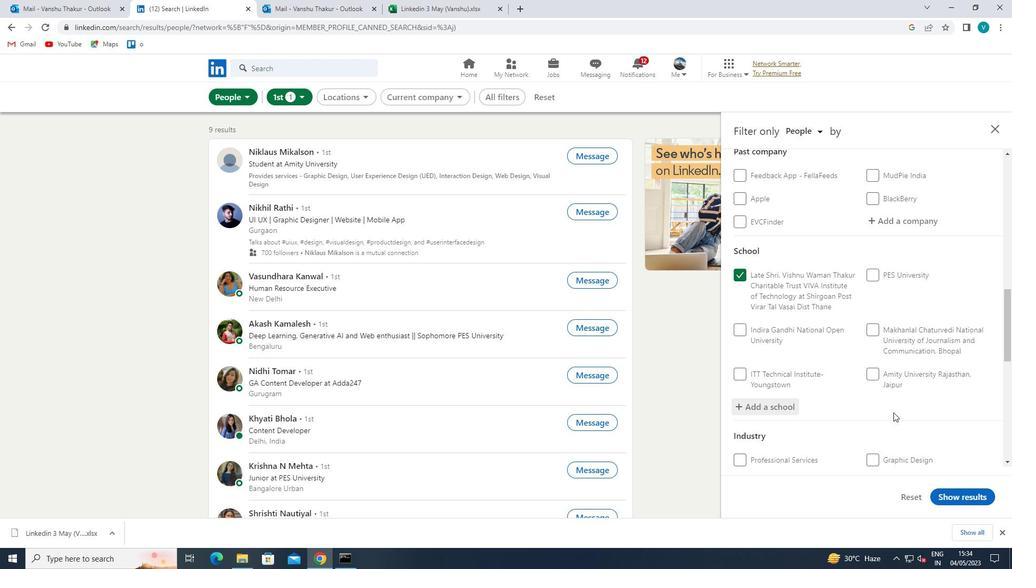 
Action: Mouse scrolled (893, 412) with delta (0, 0)
Screenshot: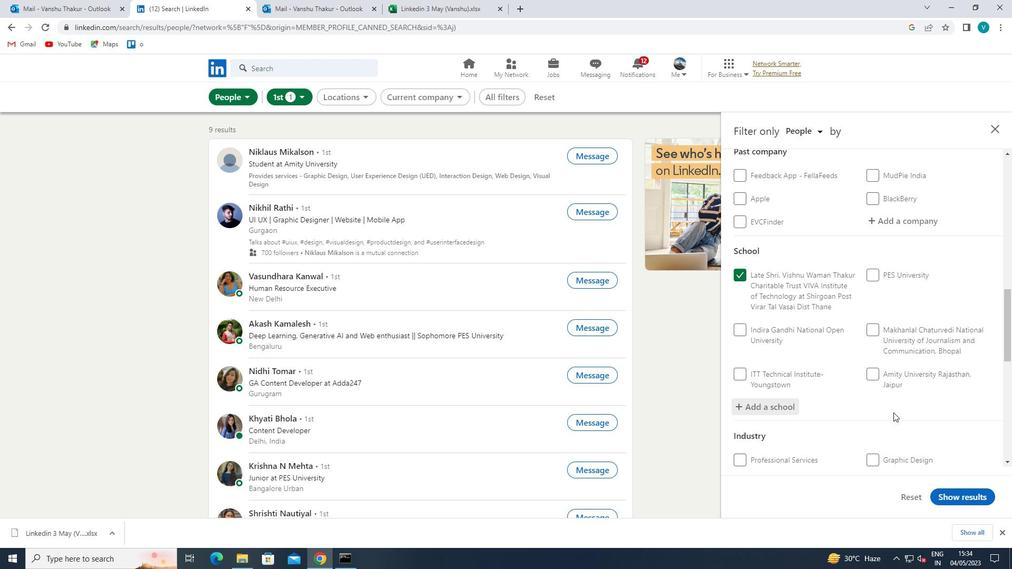 
Action: Mouse scrolled (893, 412) with delta (0, 0)
Screenshot: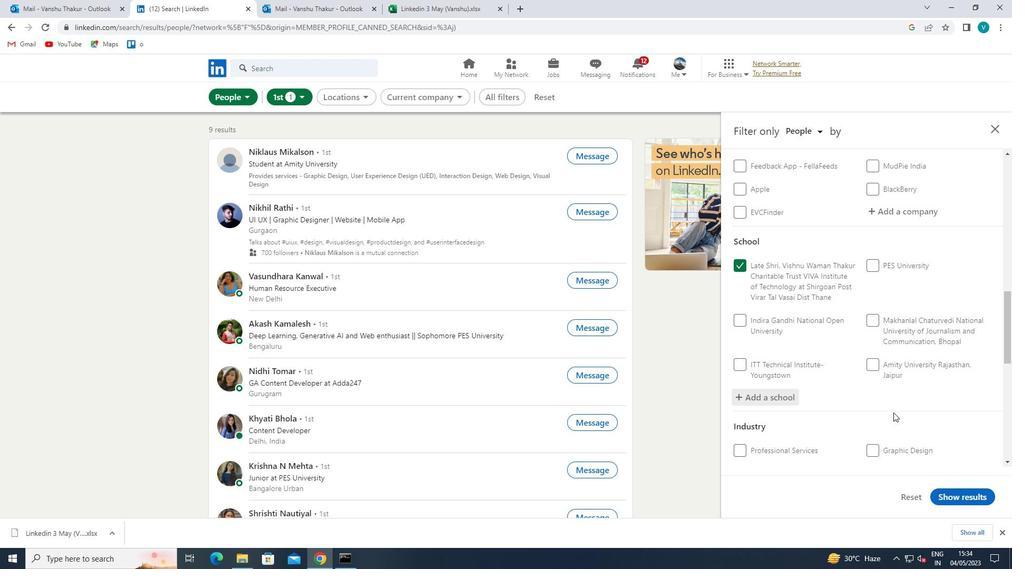 
Action: Mouse moved to (901, 360)
Screenshot: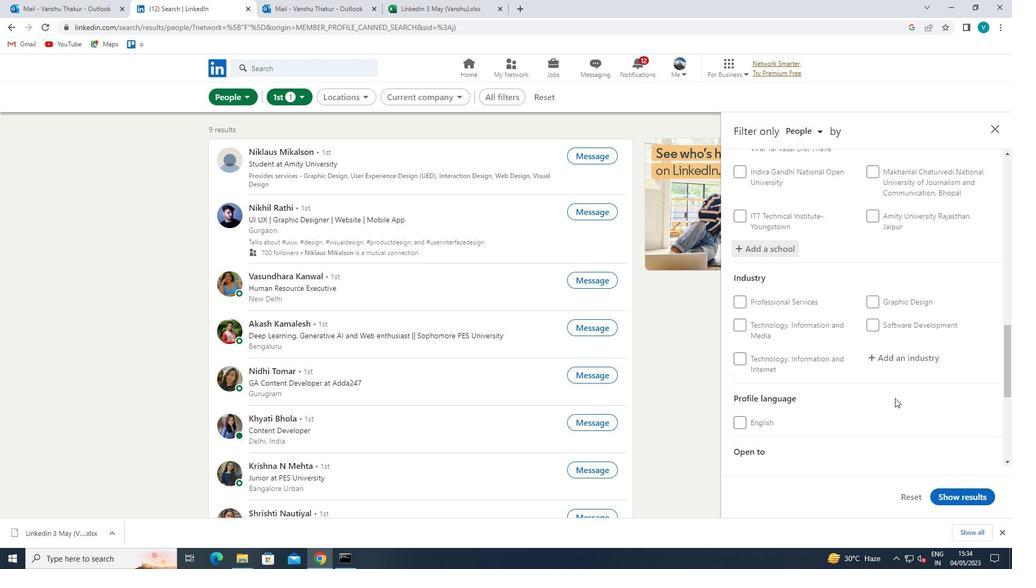 
Action: Mouse pressed left at (901, 360)
Screenshot: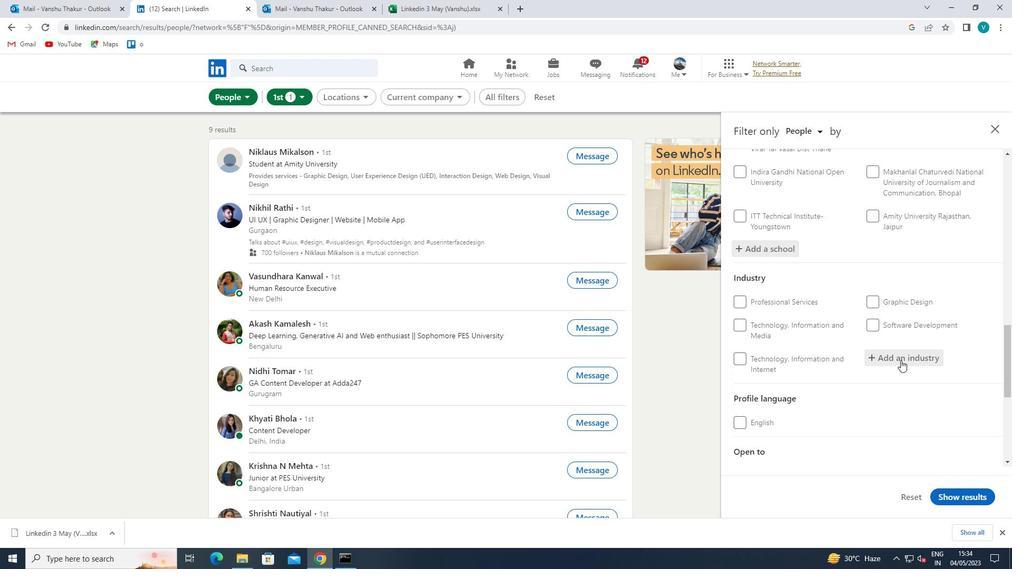 
Action: Key pressed <Key.shift>WHOLE
Screenshot: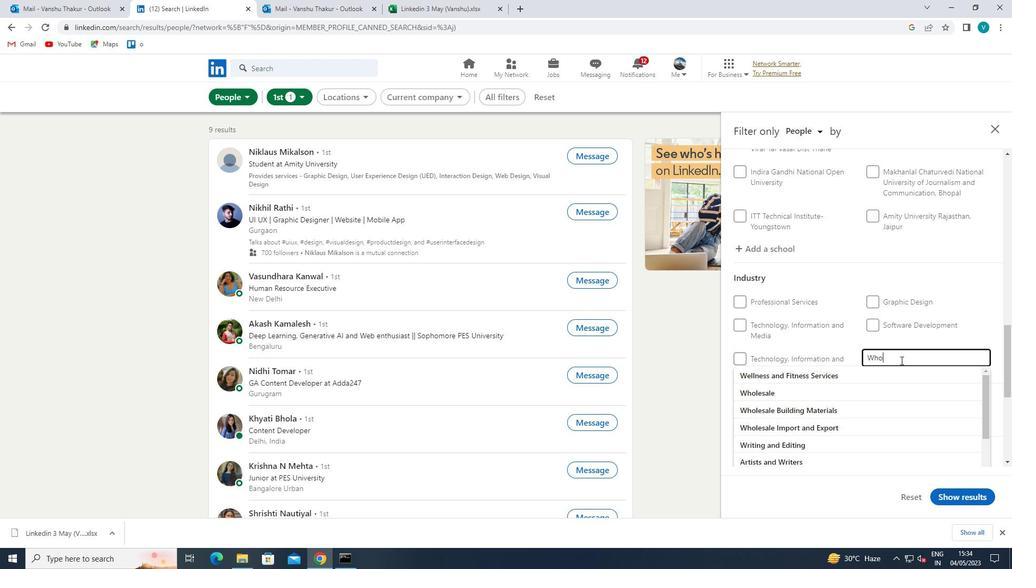 
Action: Mouse moved to (881, 365)
Screenshot: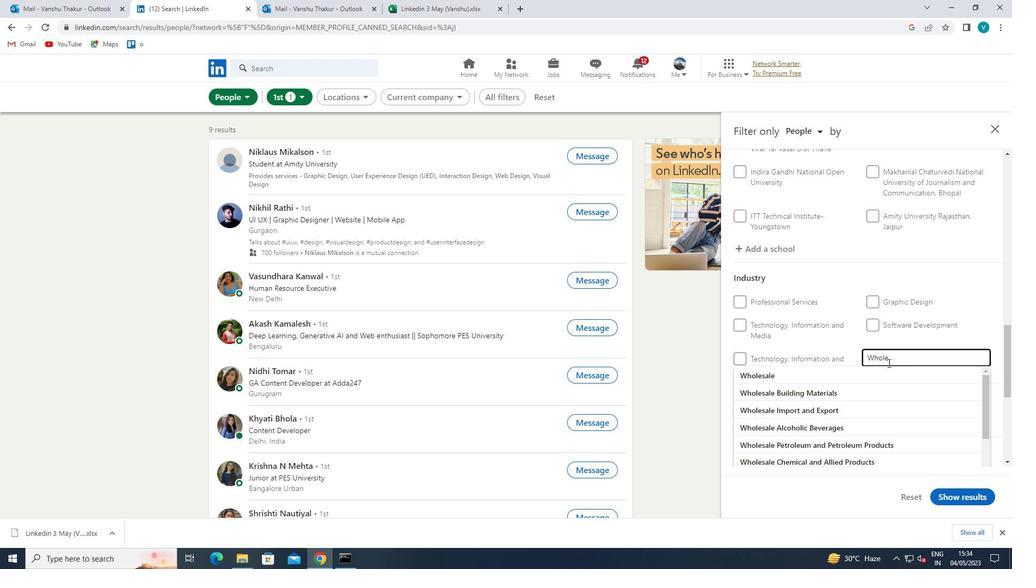
Action: Mouse pressed left at (881, 365)
Screenshot: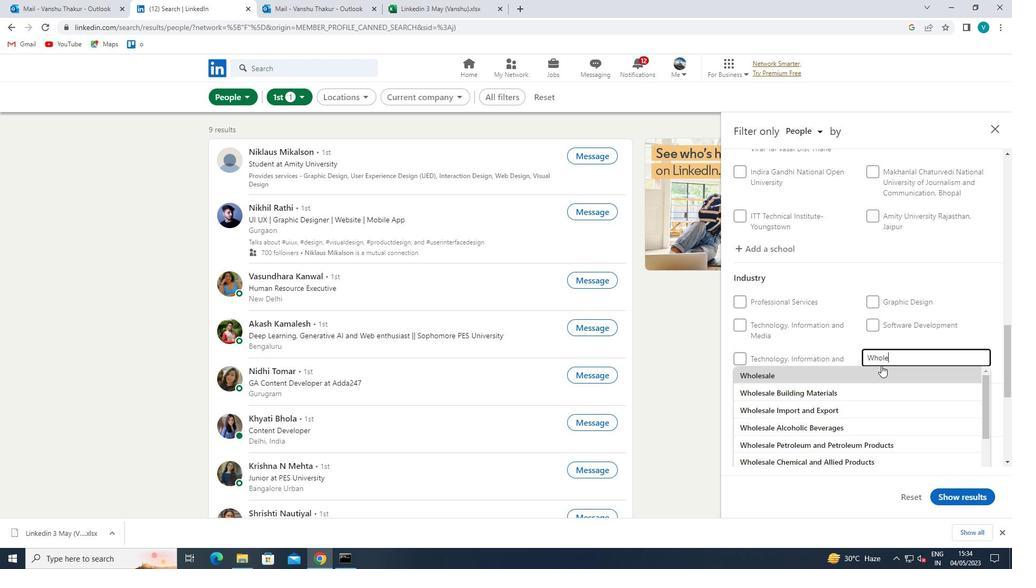 
Action: Mouse moved to (881, 365)
Screenshot: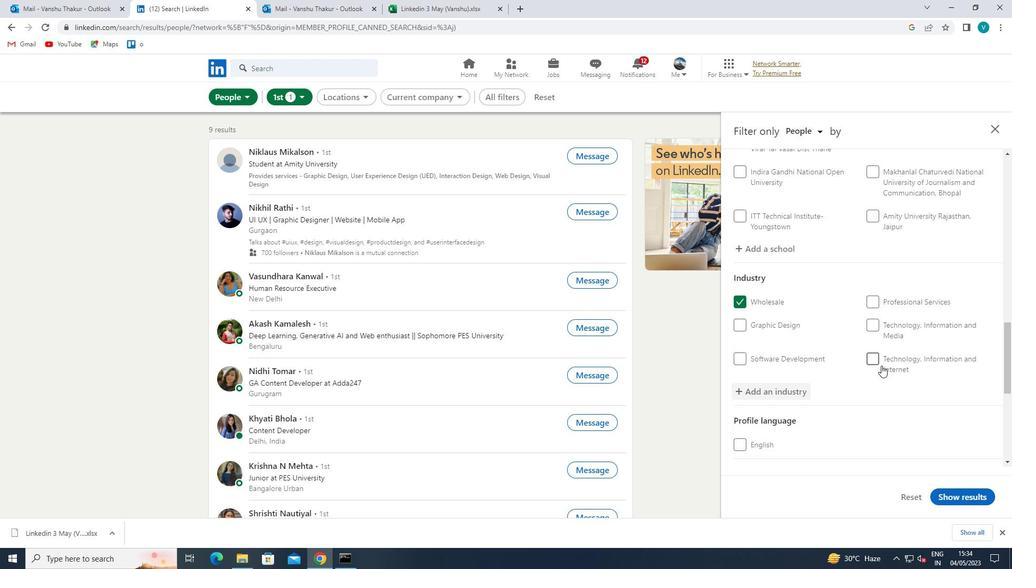 
Action: Mouse scrolled (881, 365) with delta (0, 0)
Screenshot: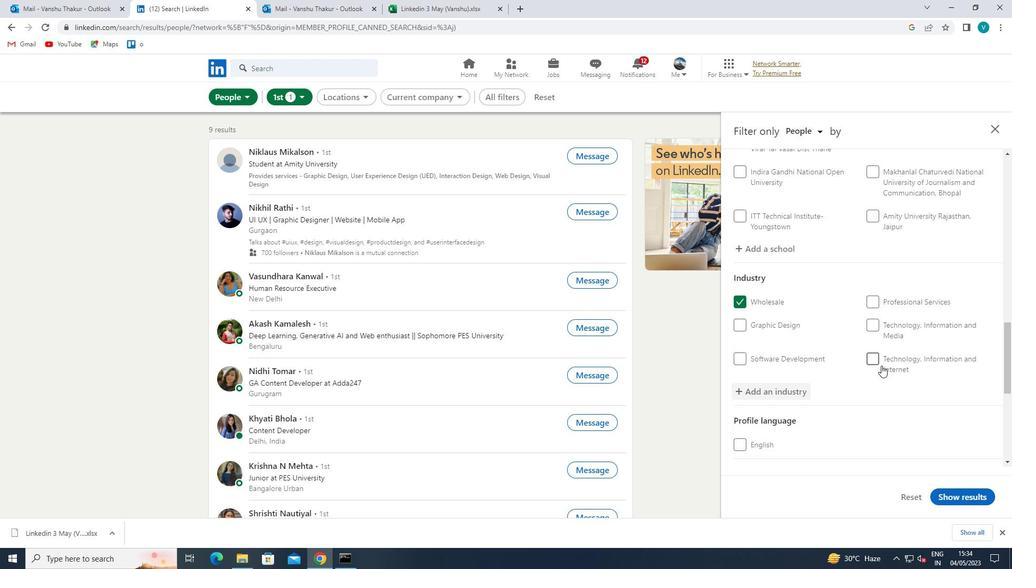 
Action: Mouse scrolled (881, 365) with delta (0, 0)
Screenshot: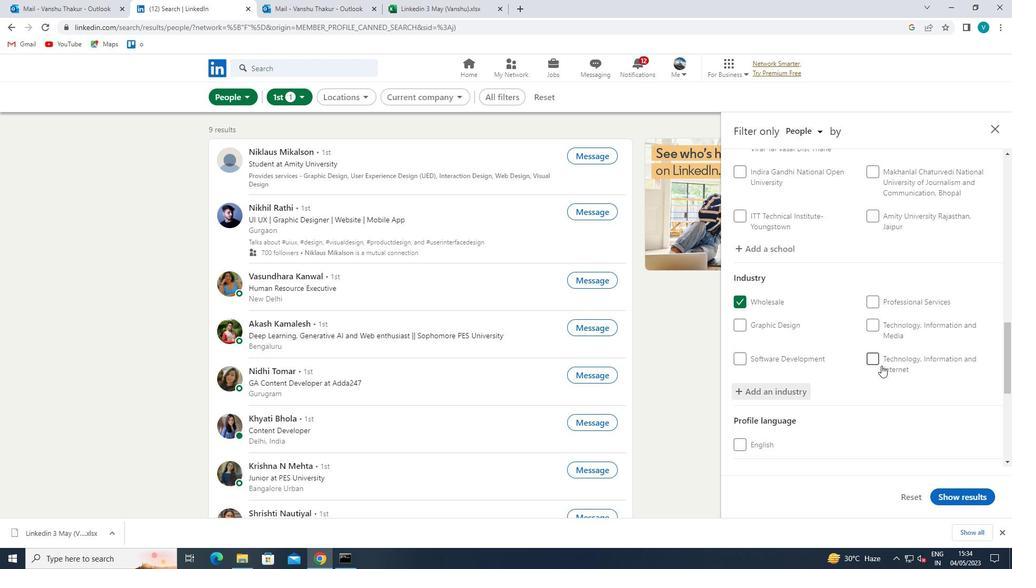 
Action: Mouse scrolled (881, 365) with delta (0, 0)
Screenshot: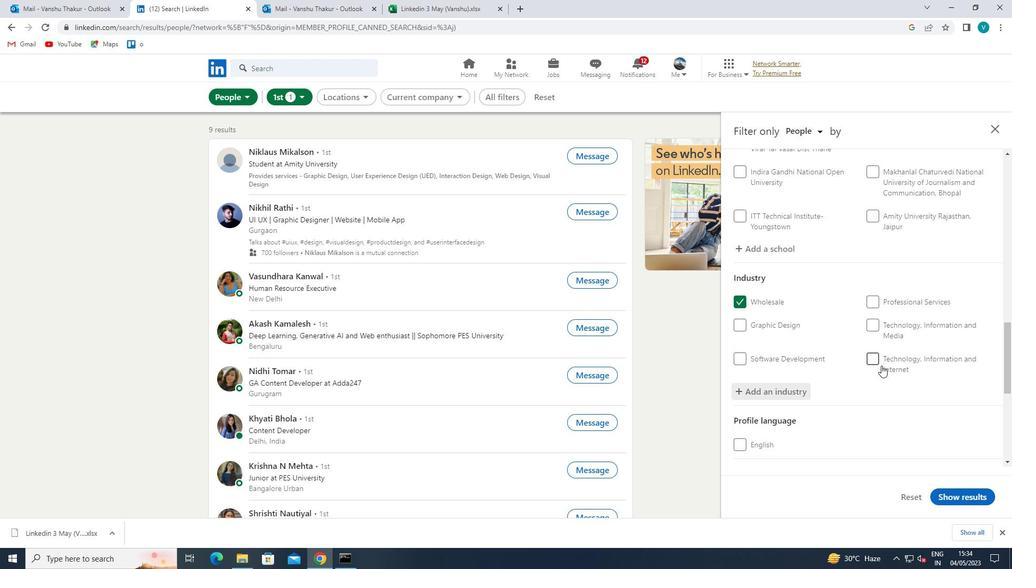 
Action: Mouse scrolled (881, 365) with delta (0, 0)
Screenshot: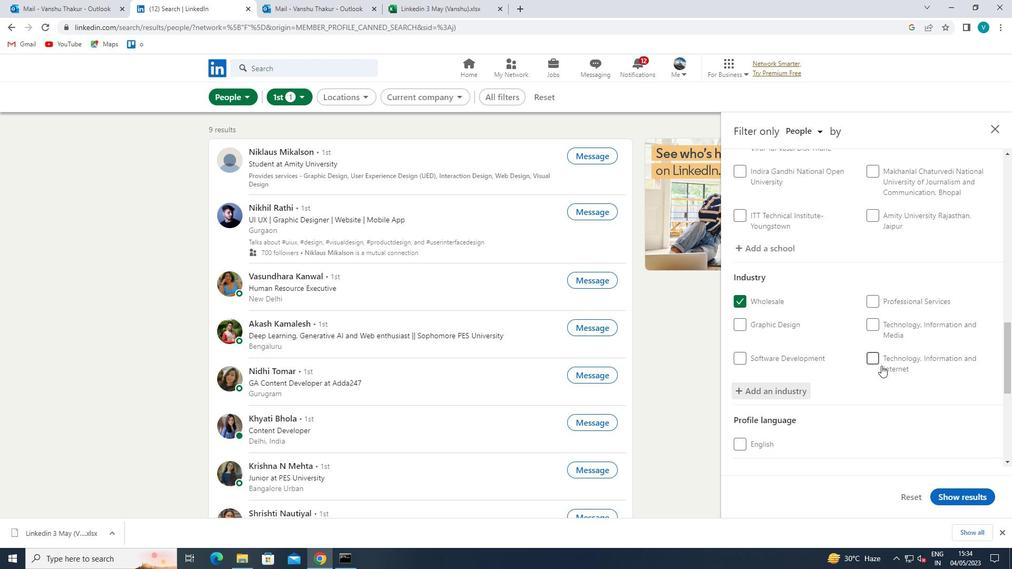 
Action: Mouse scrolled (881, 365) with delta (0, 0)
Screenshot: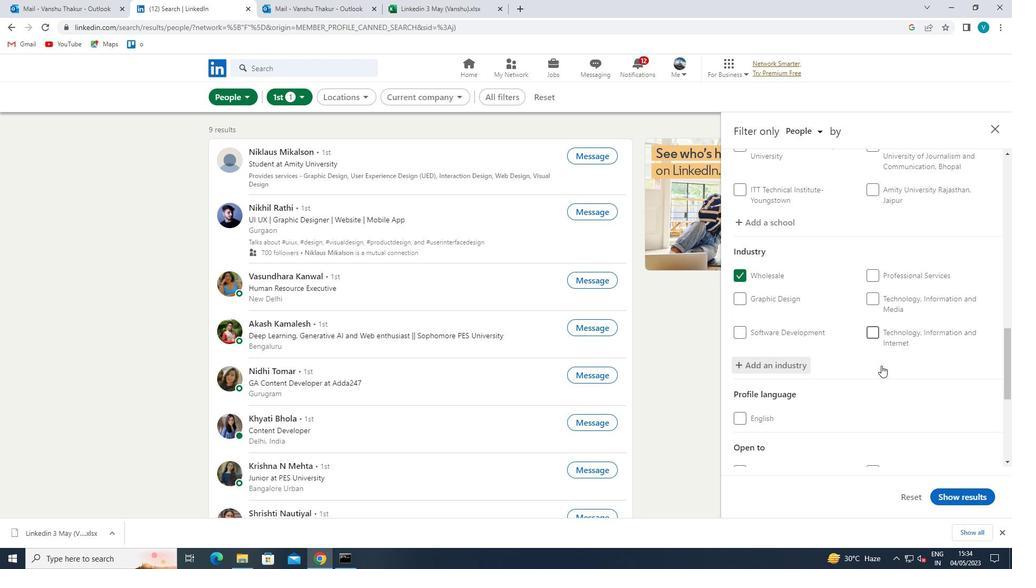 
Action: Mouse moved to (900, 343)
Screenshot: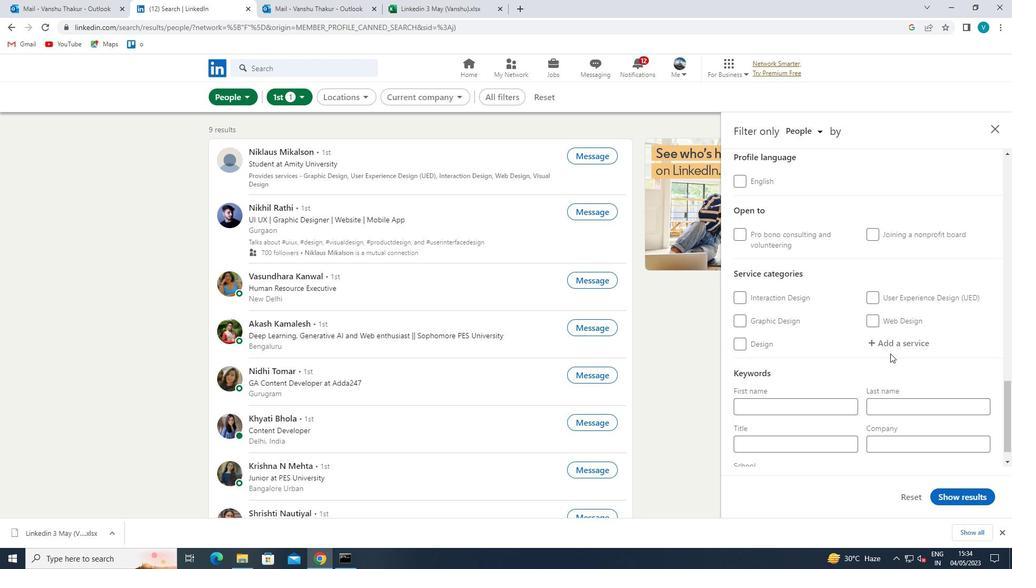 
Action: Mouse pressed left at (900, 343)
Screenshot: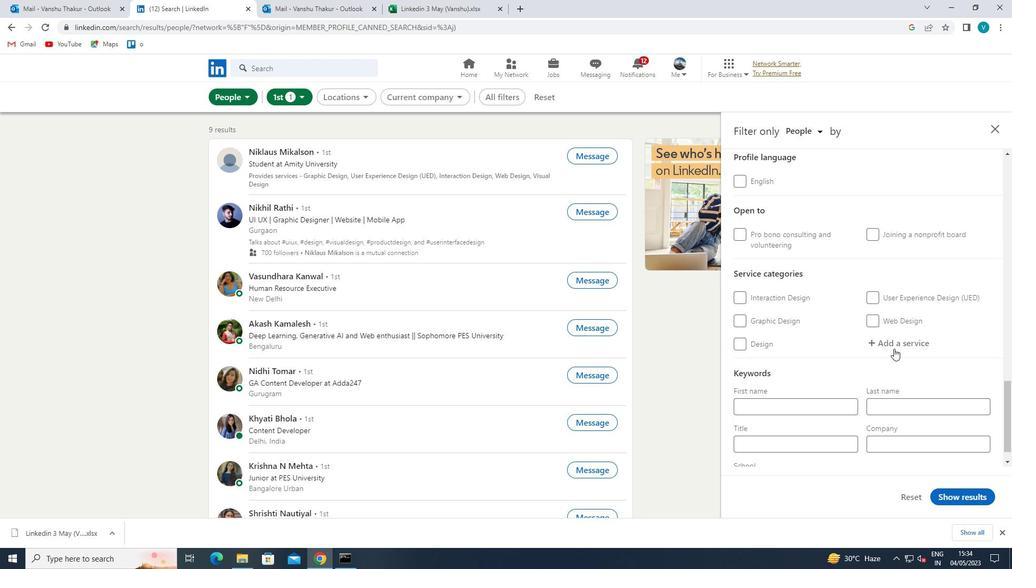 
Action: Key pressed <Key.shift>BUSINE
Screenshot: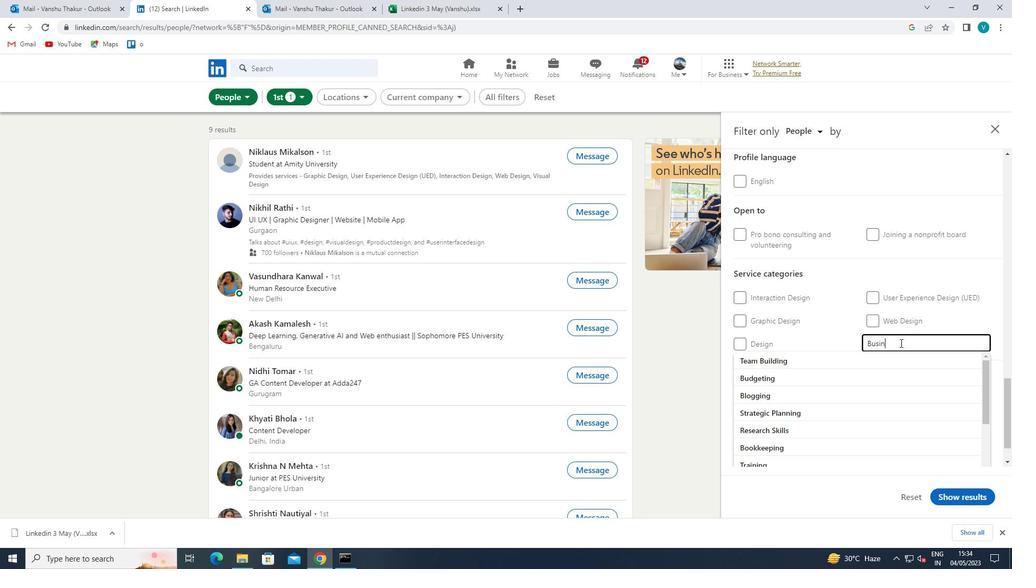 
Action: Mouse moved to (877, 358)
Screenshot: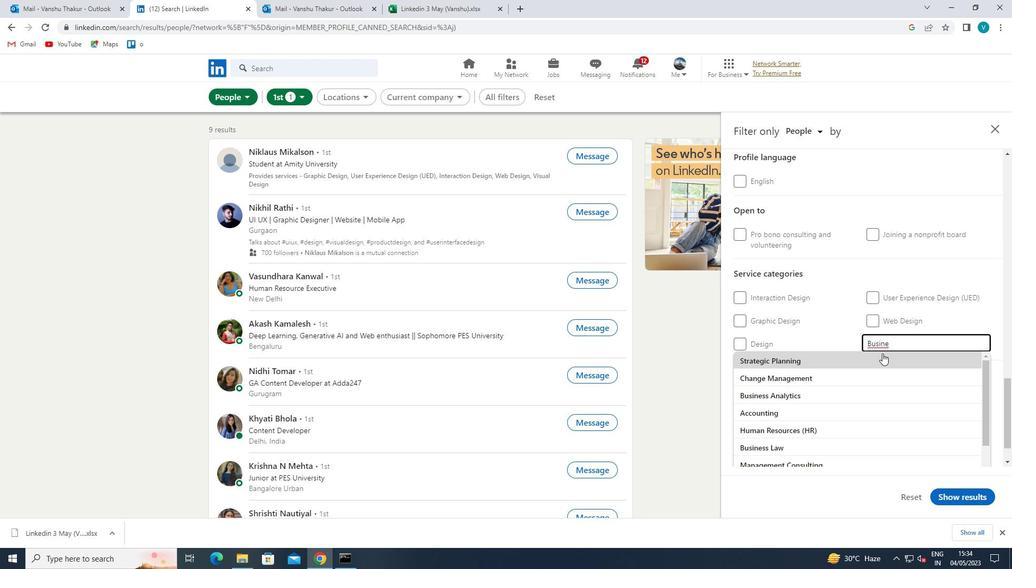 
Action: Key pressed SS
Screenshot: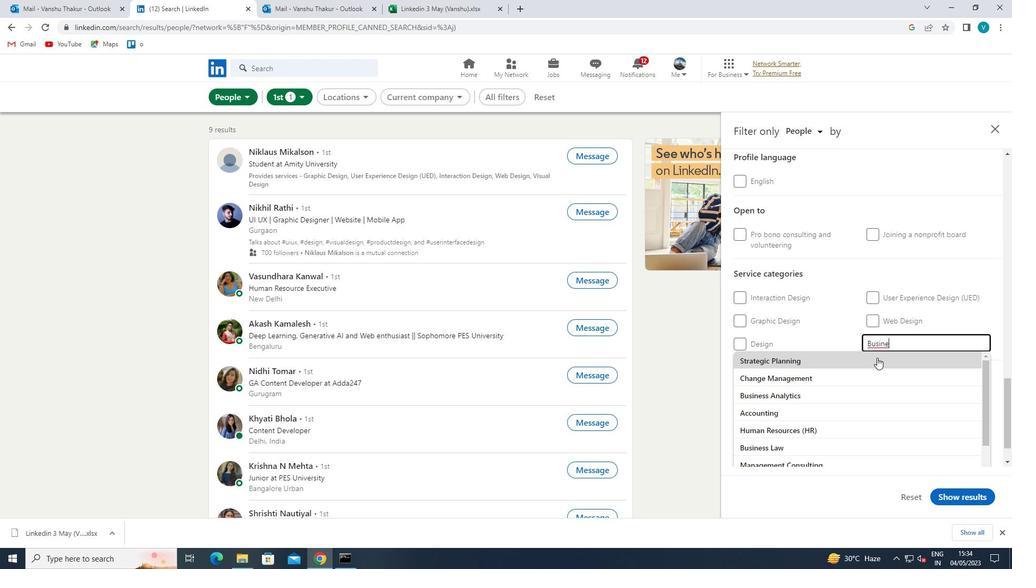 
Action: Mouse moved to (852, 389)
Screenshot: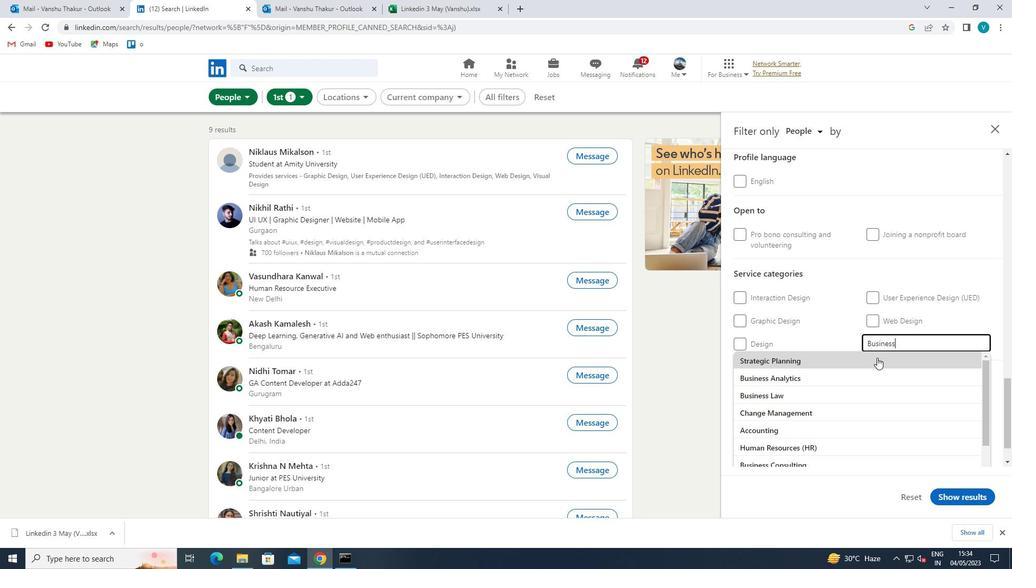
Action: Mouse pressed left at (852, 389)
Screenshot: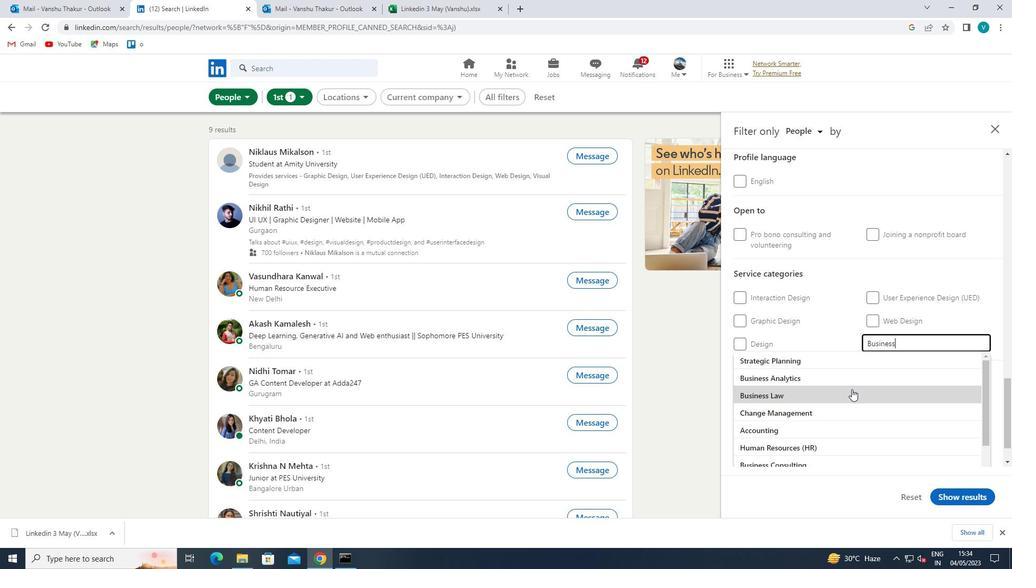 
Action: Mouse scrolled (852, 389) with delta (0, 0)
Screenshot: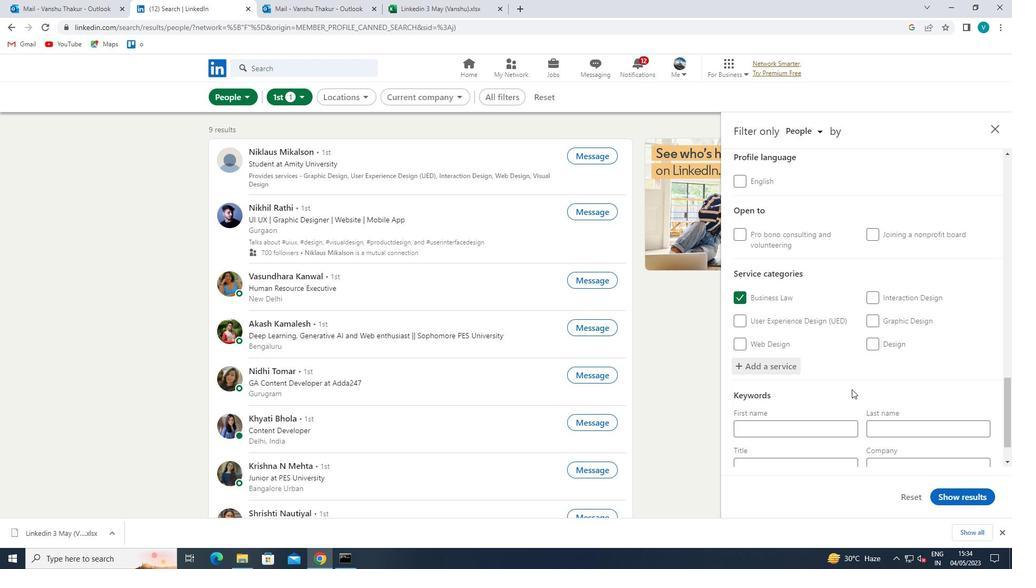 
Action: Mouse scrolled (852, 389) with delta (0, 0)
Screenshot: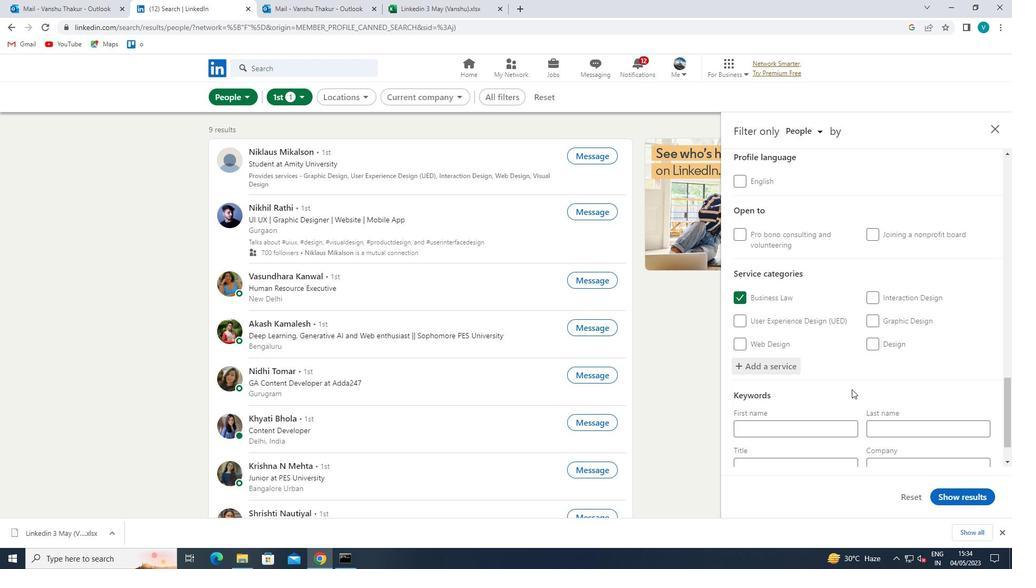 
Action: Mouse scrolled (852, 389) with delta (0, 0)
Screenshot: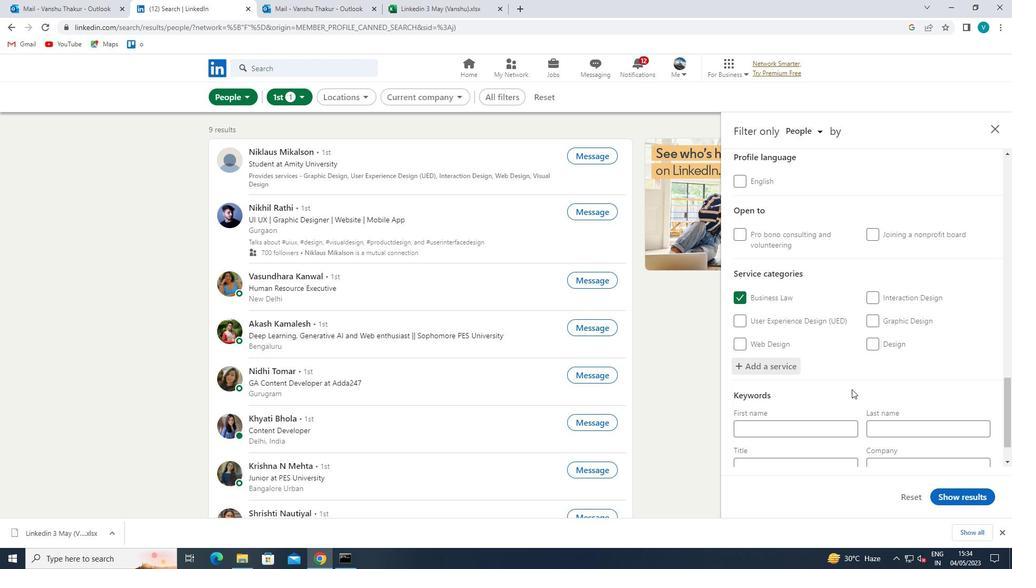 
Action: Mouse moved to (831, 421)
Screenshot: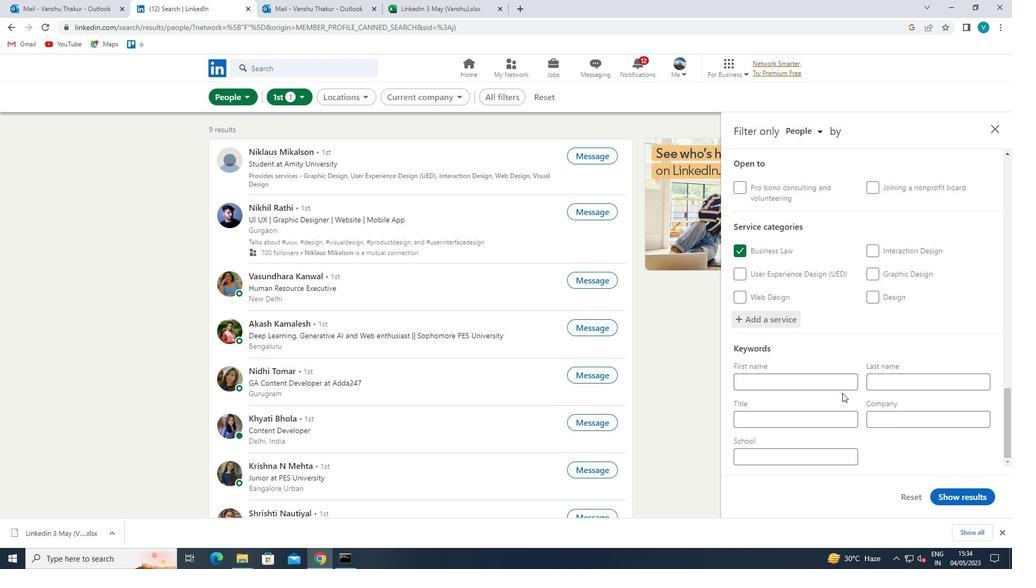 
Action: Mouse pressed left at (831, 421)
Screenshot: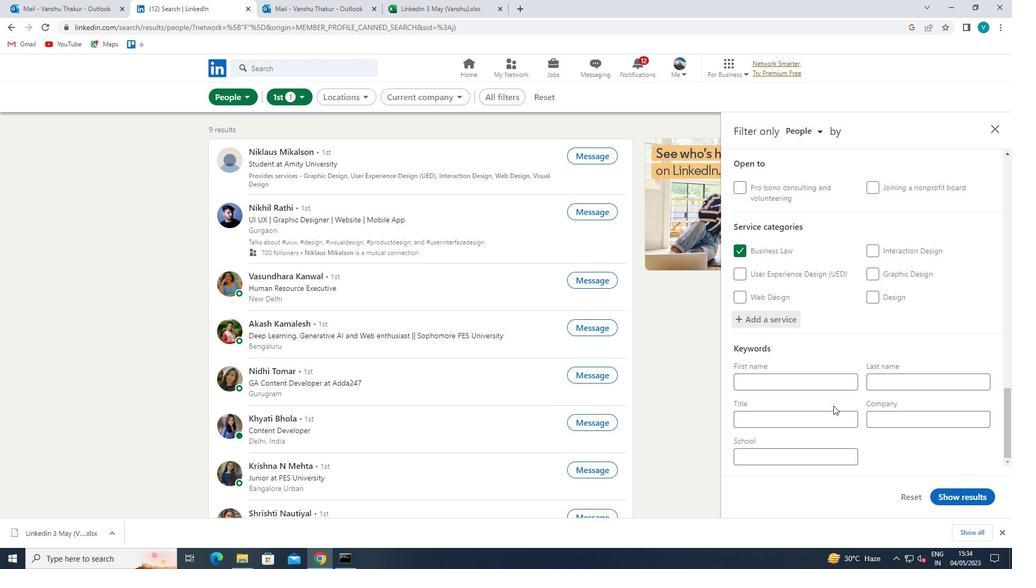 
Action: Mouse moved to (850, 427)
Screenshot: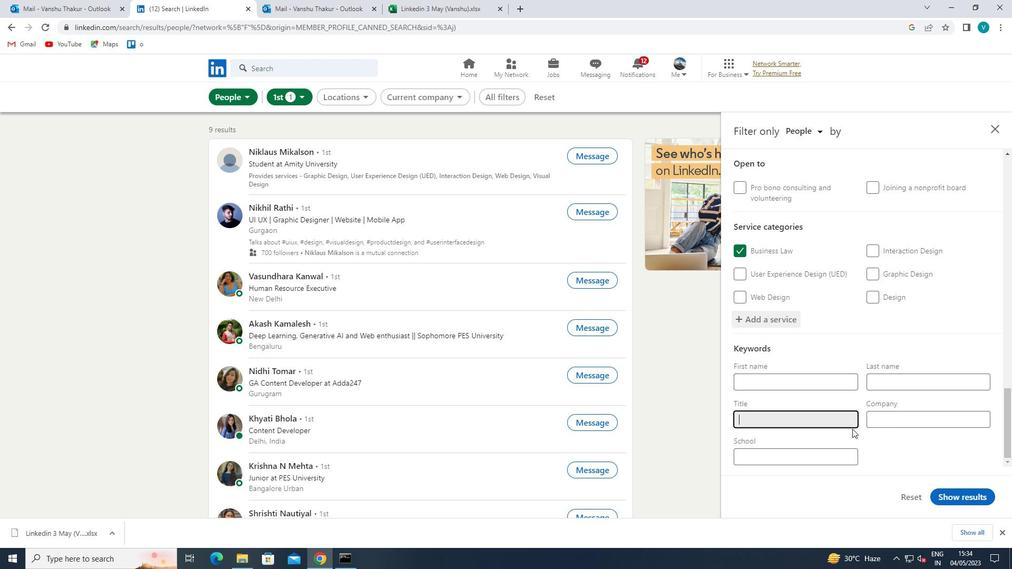 
Action: Key pressed <Key.shift>MANAGING<Key.space><Key.shift>PARTNER<Key.space>
Screenshot: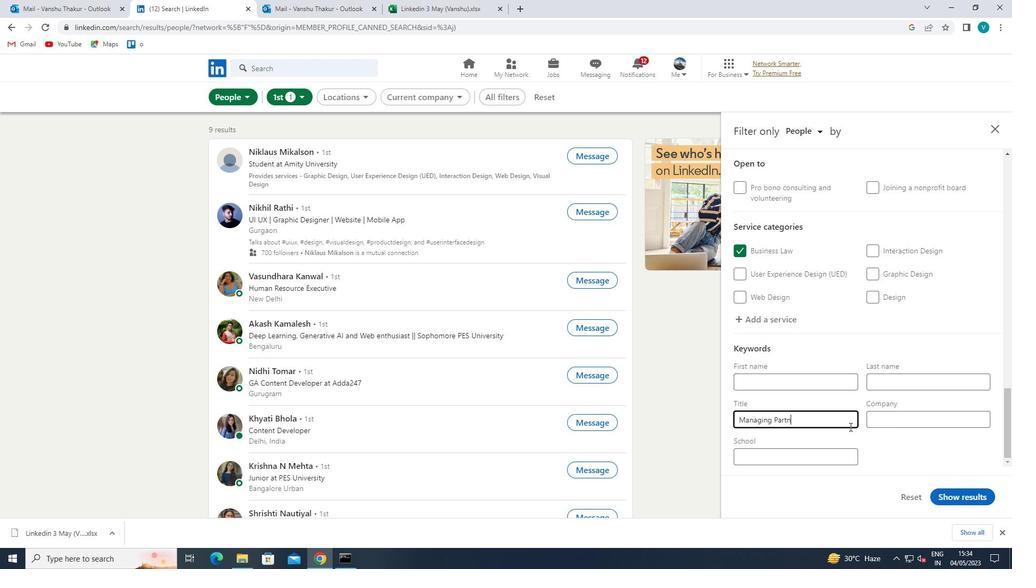 
Action: Mouse moved to (952, 499)
Screenshot: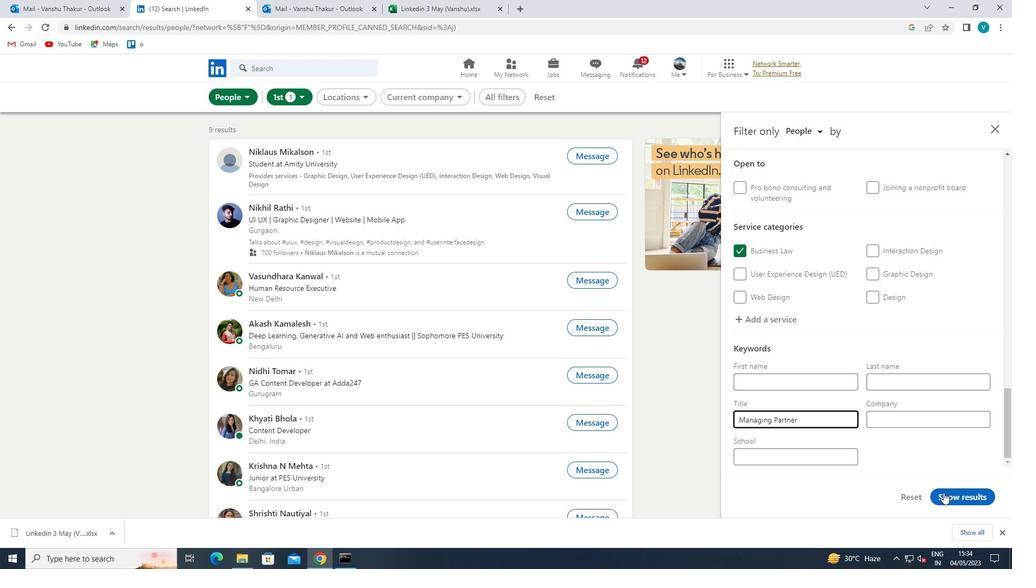 
Action: Mouse pressed left at (952, 499)
Screenshot: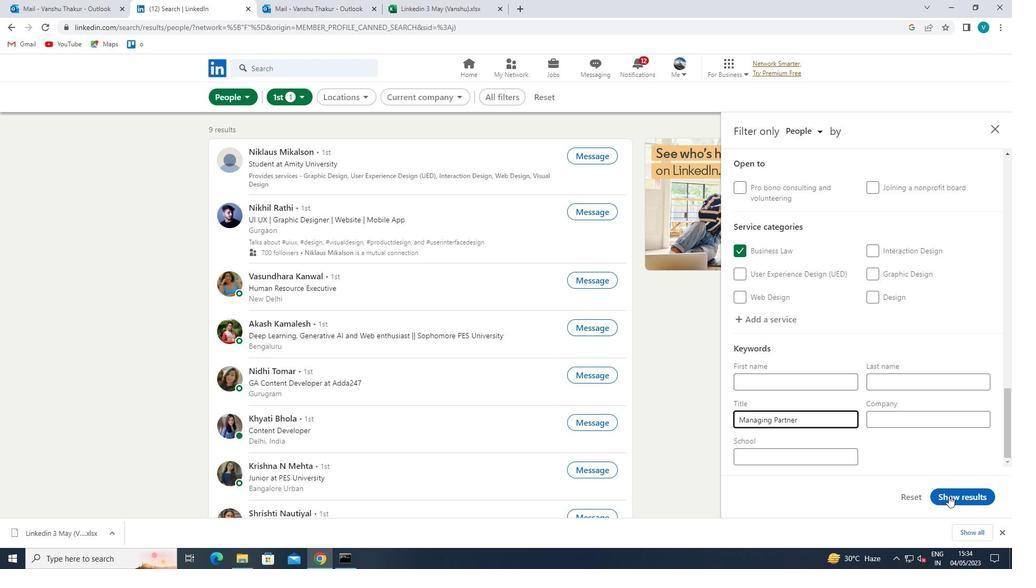 
